 Task: Calculate the travel distance between Yellowstone National Park and Grand Teton National Park.
Action: Mouse moved to (203, 61)
Screenshot: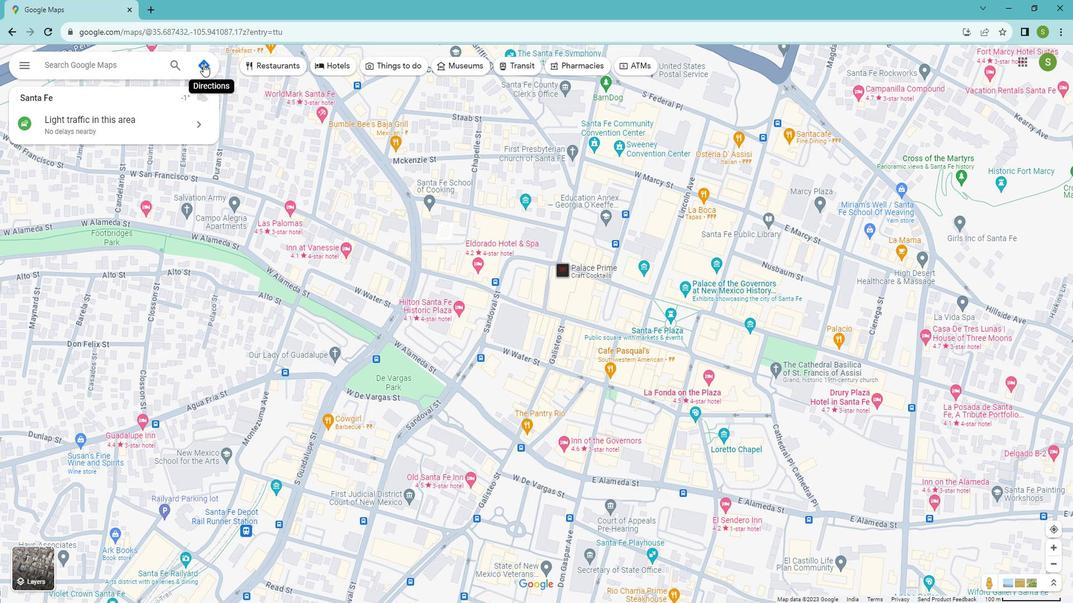 
Action: Mouse pressed left at (203, 61)
Screenshot: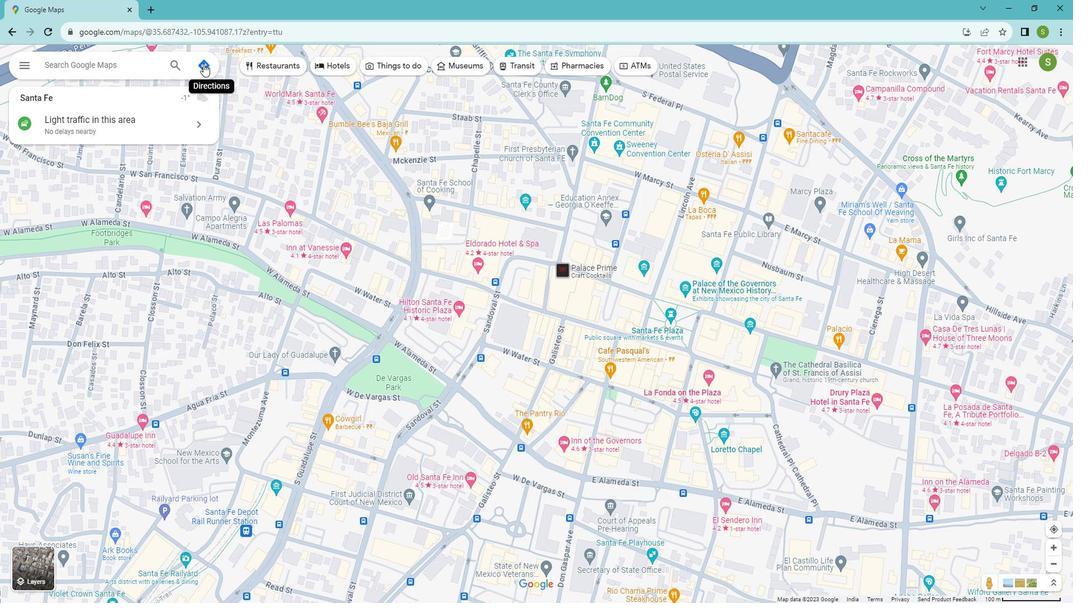 
Action: Mouse moved to (94, 94)
Screenshot: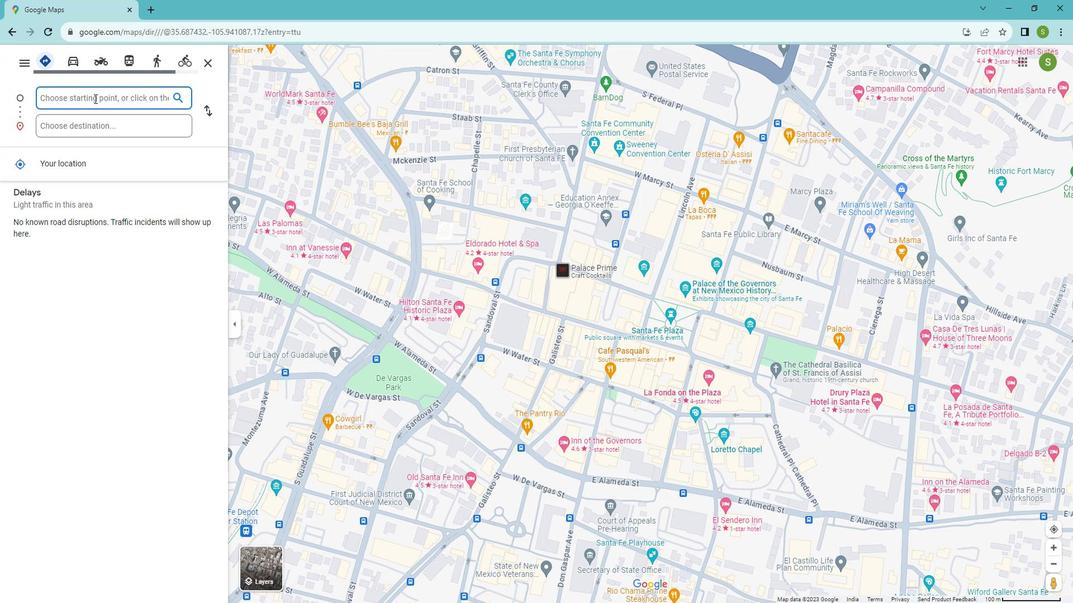 
Action: Mouse pressed left at (94, 94)
Screenshot: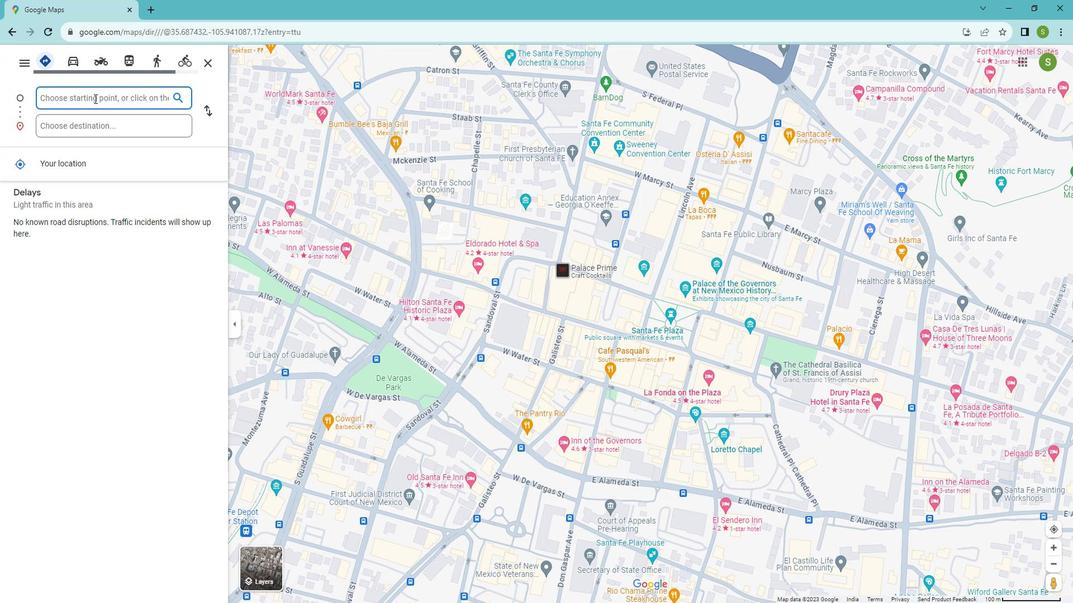 
Action: Key pressed <Key.shift>Yellowstone<Key.space><Key.shift>National<Key.space><Key.shift>Park
Screenshot: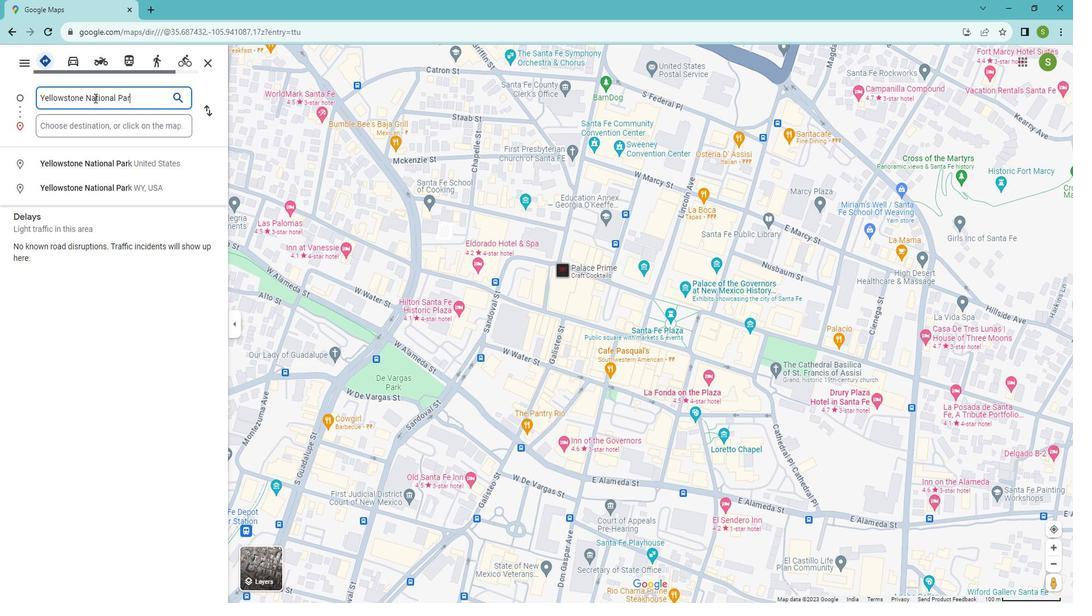 
Action: Mouse moved to (125, 157)
Screenshot: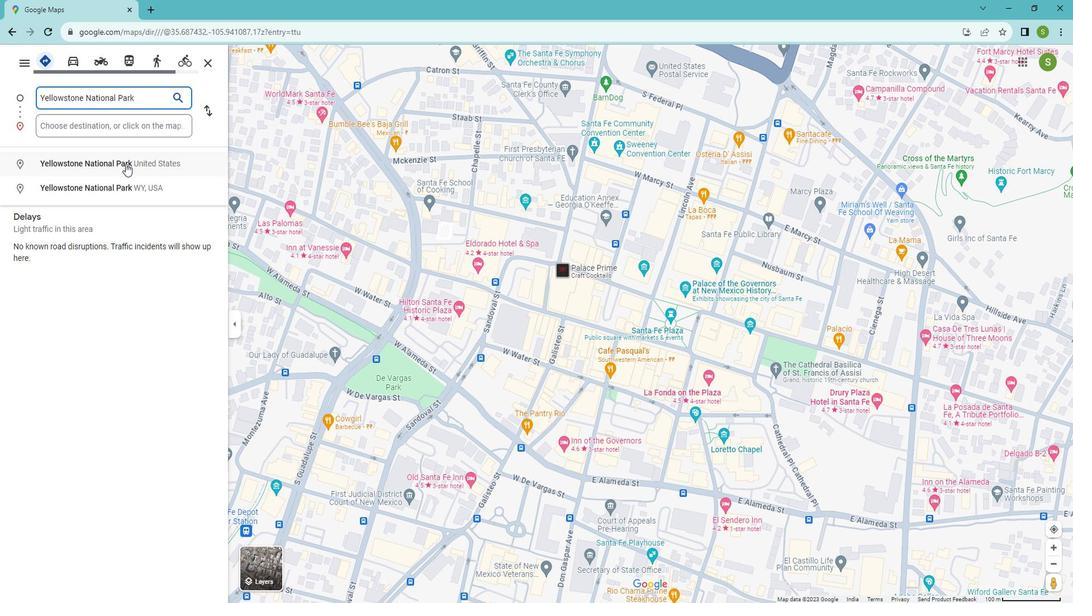 
Action: Mouse pressed left at (125, 157)
Screenshot: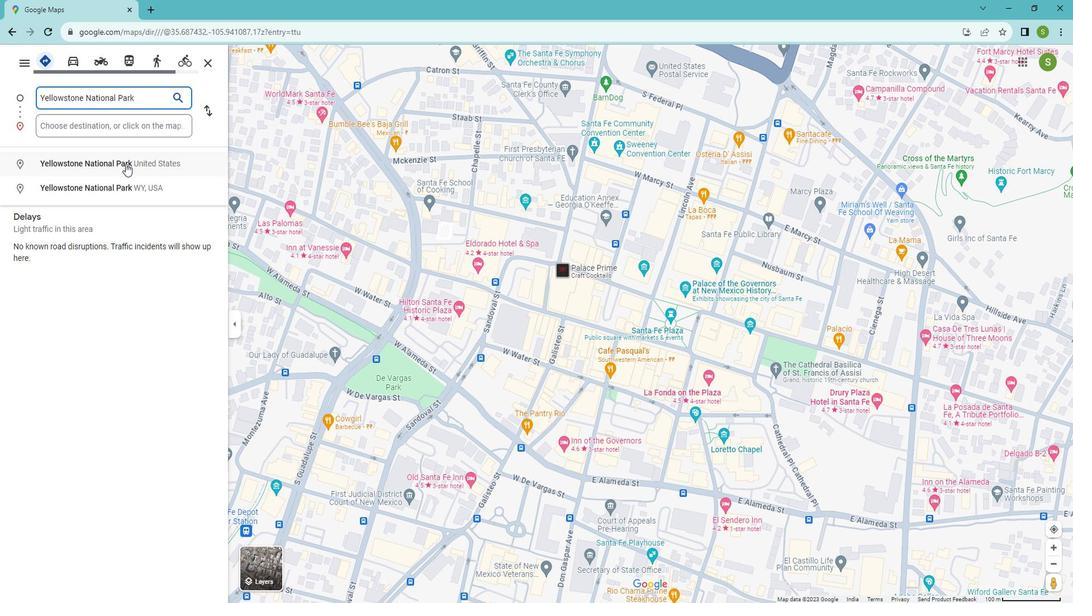 
Action: Mouse moved to (110, 122)
Screenshot: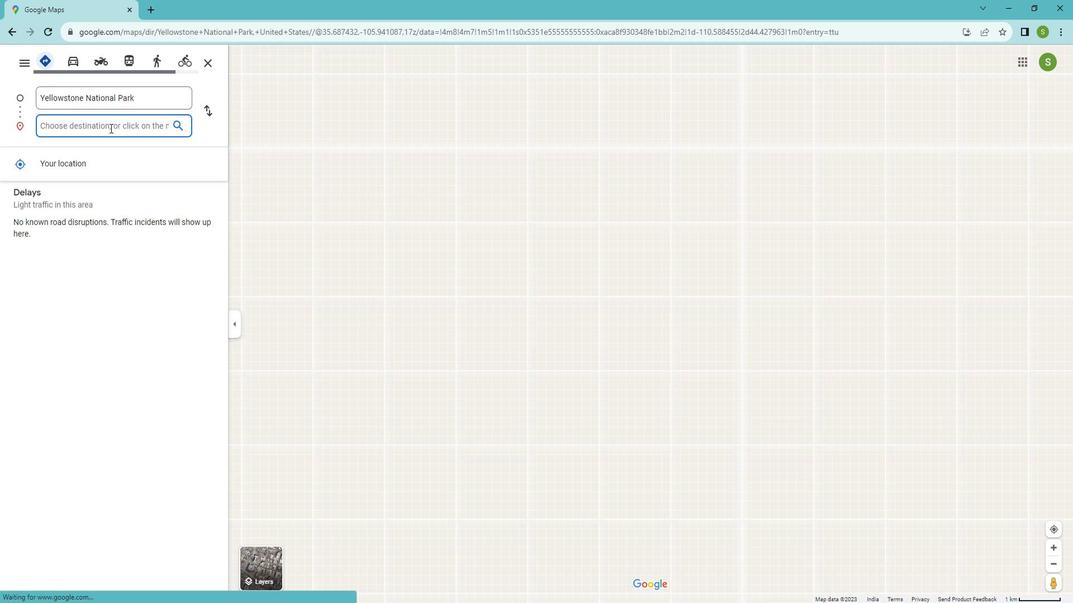 
Action: Mouse pressed left at (110, 122)
Screenshot: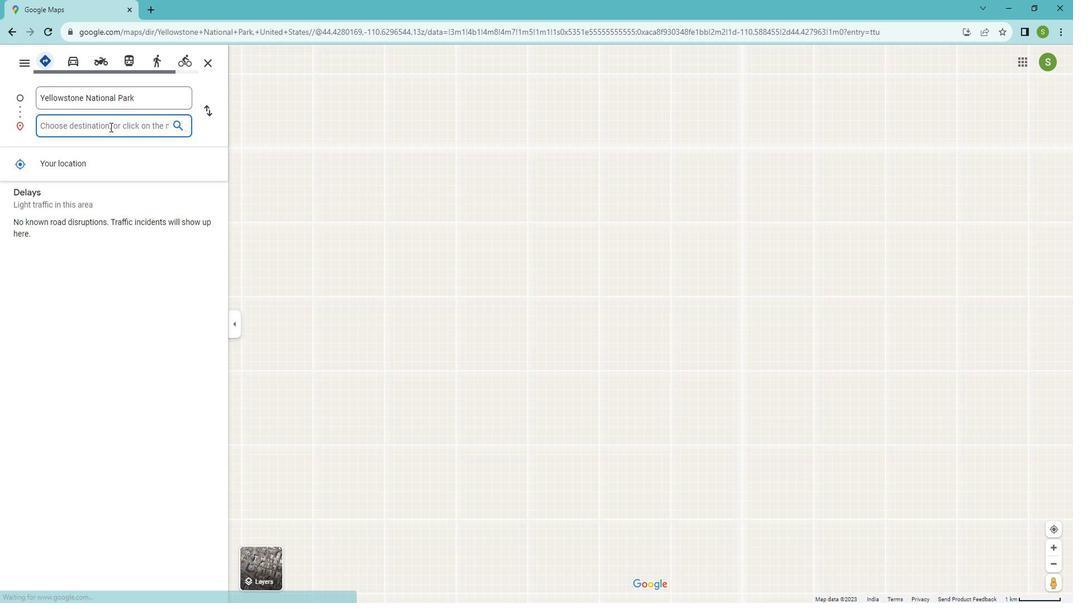 
Action: Mouse moved to (110, 121)
Screenshot: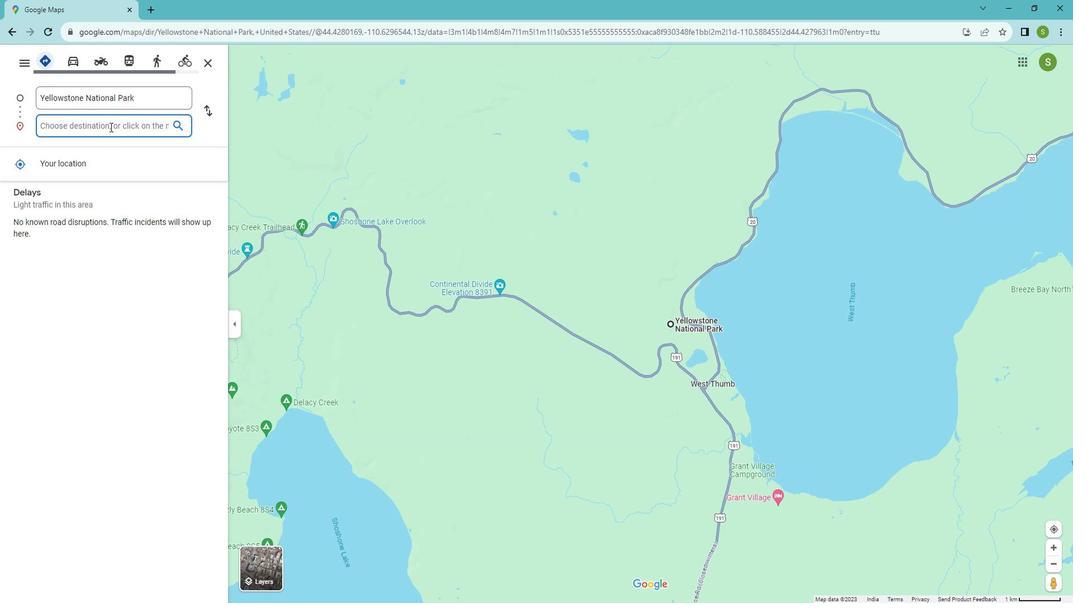
Action: Key pressed <Key.shift>Grand<Key.space><Key.shift>Teton
Screenshot: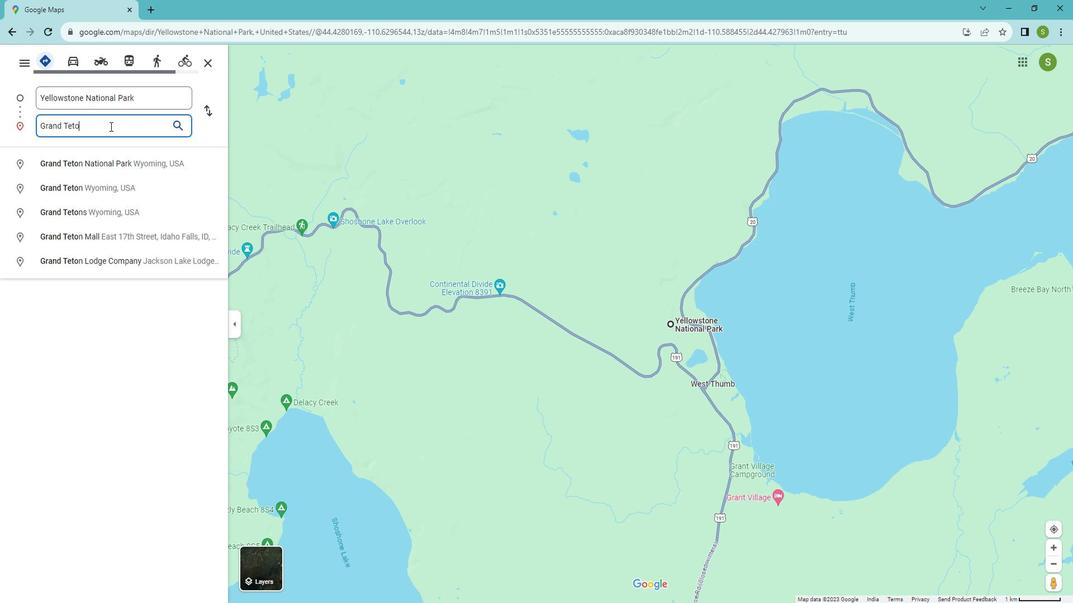 
Action: Mouse moved to (144, 159)
Screenshot: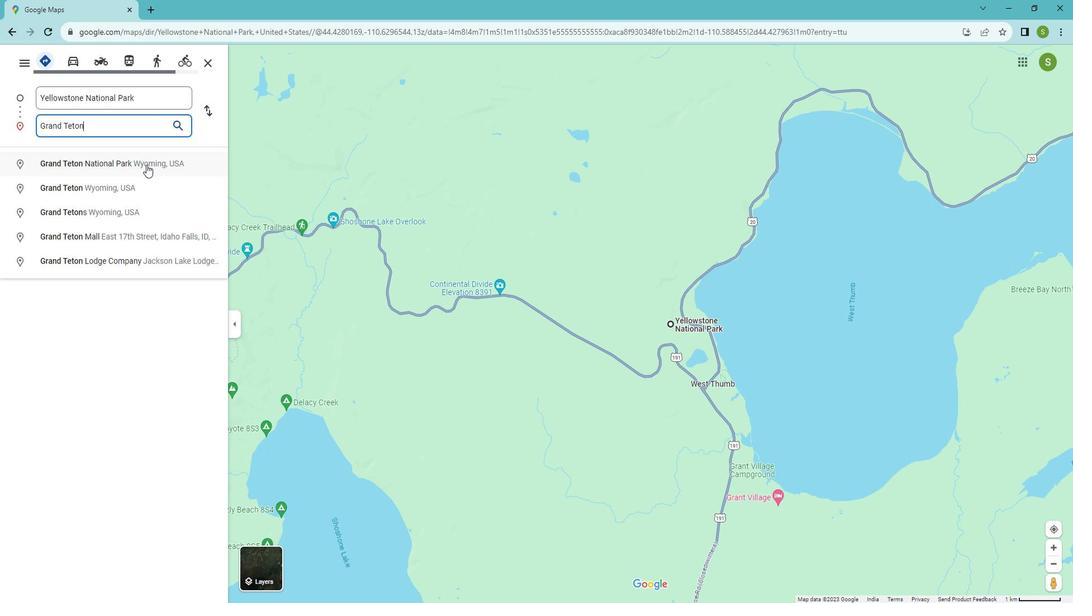 
Action: Mouse pressed left at (144, 159)
Screenshot: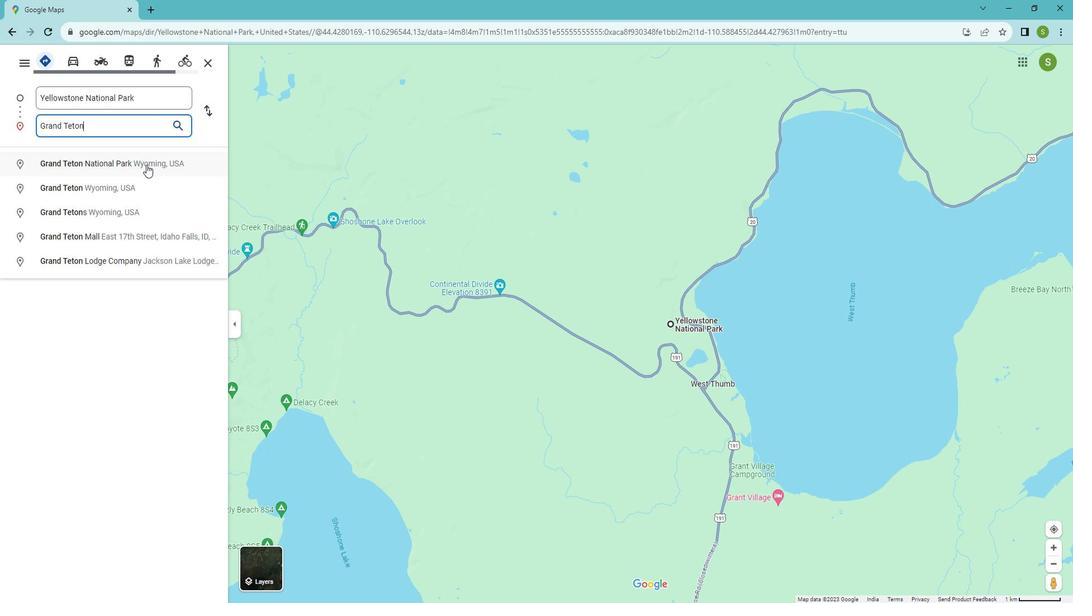 
Action: Mouse moved to (48, 295)
Screenshot: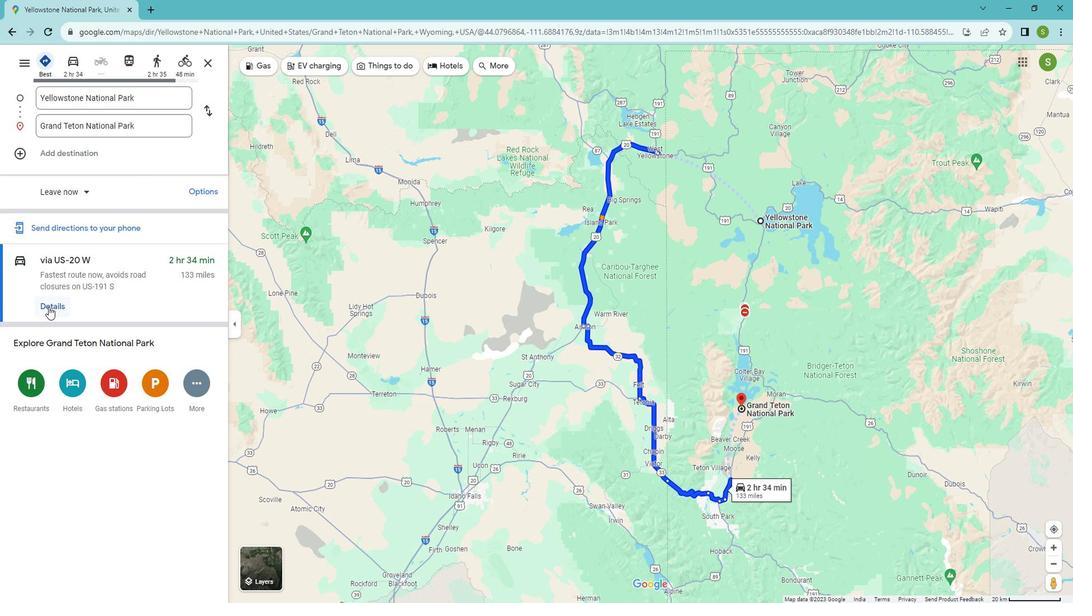 
Action: Mouse pressed left at (48, 295)
Screenshot: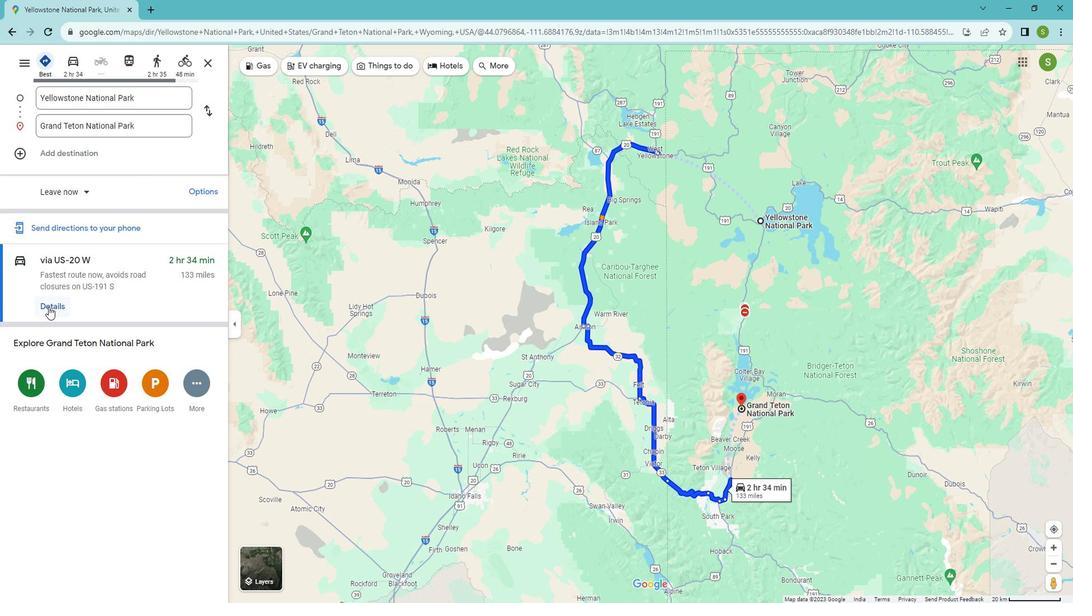 
Action: Mouse moved to (16, 60)
Screenshot: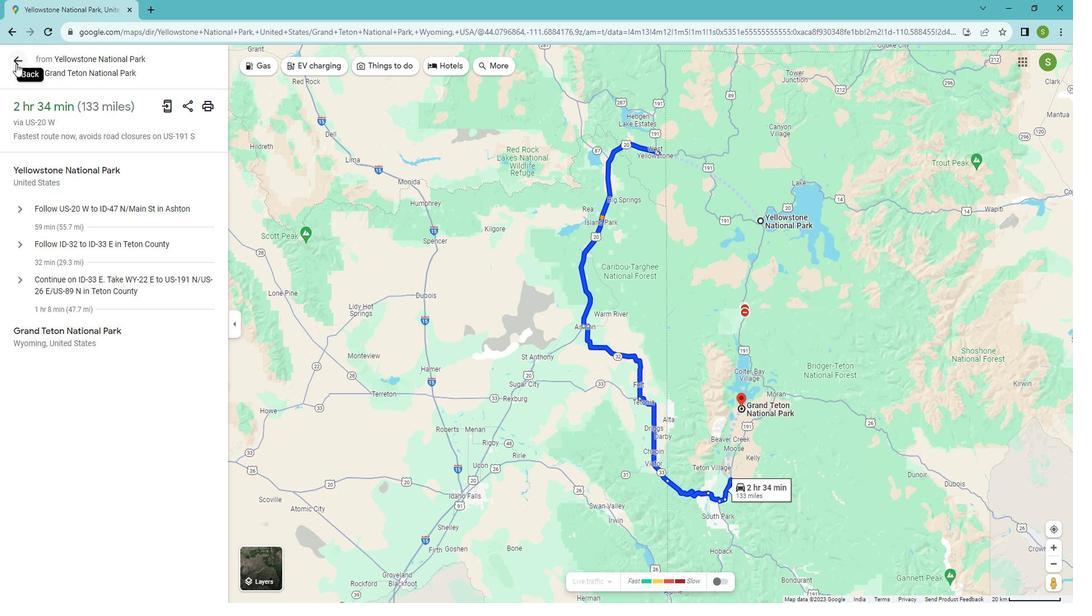 
Action: Mouse pressed left at (16, 60)
Screenshot: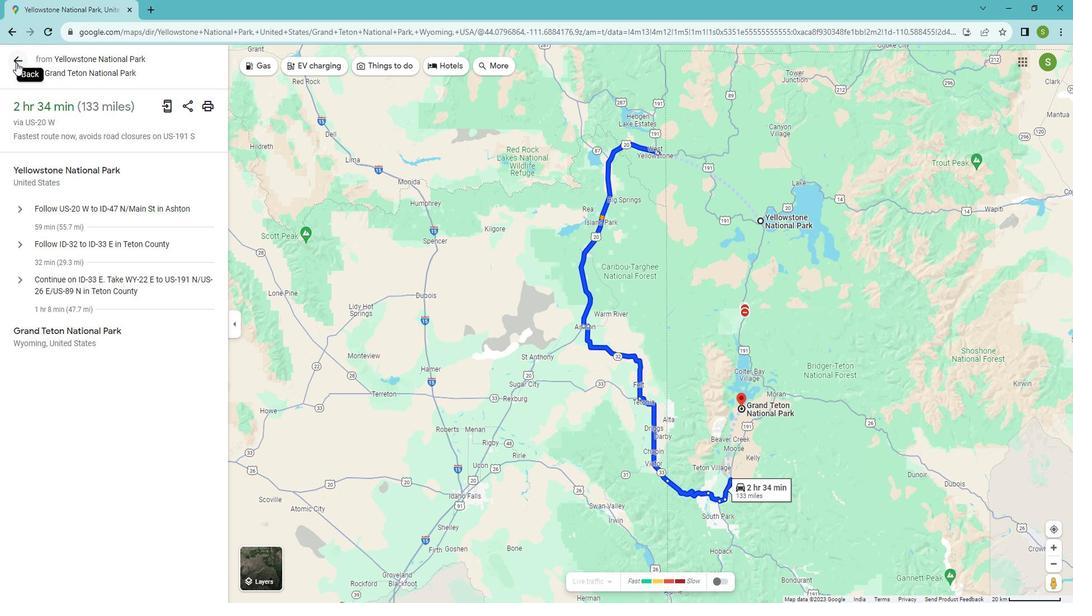 
Action: Mouse moved to (72, 63)
Screenshot: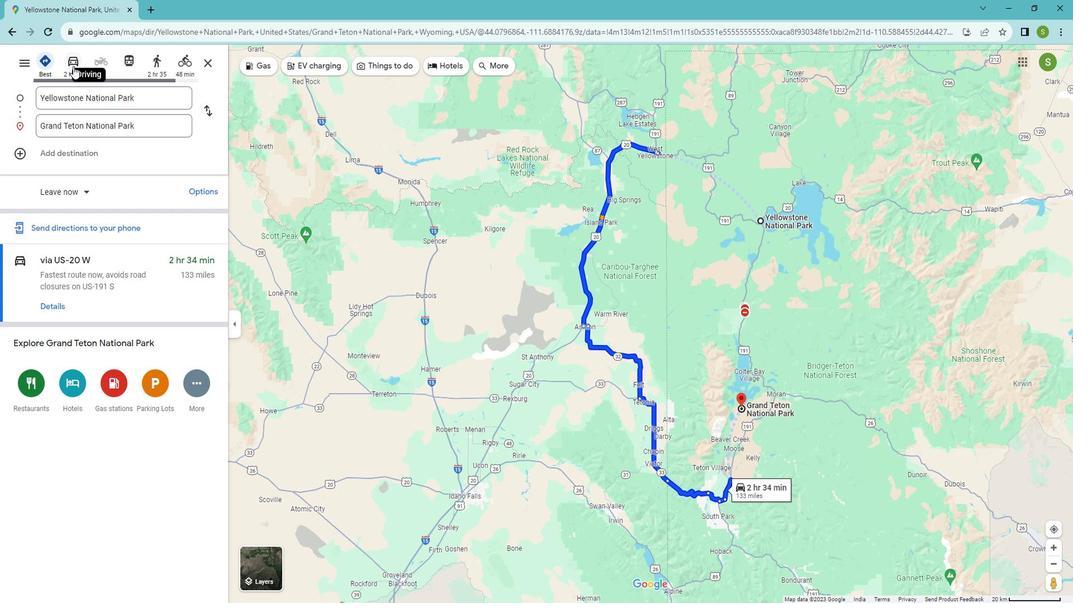 
Action: Mouse pressed left at (72, 63)
Screenshot: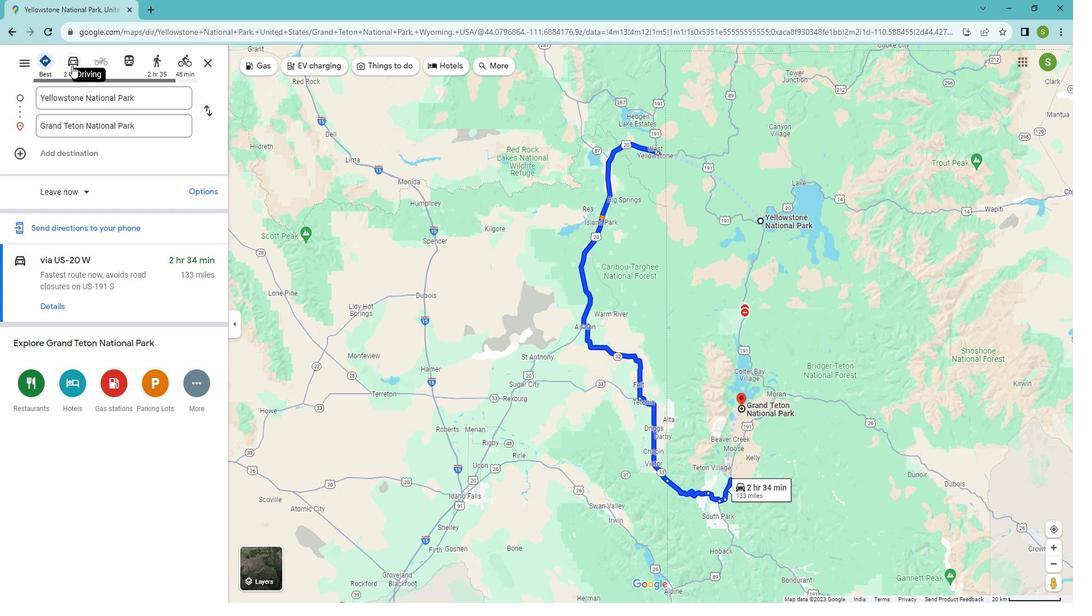 
Action: Mouse moved to (205, 102)
Screenshot: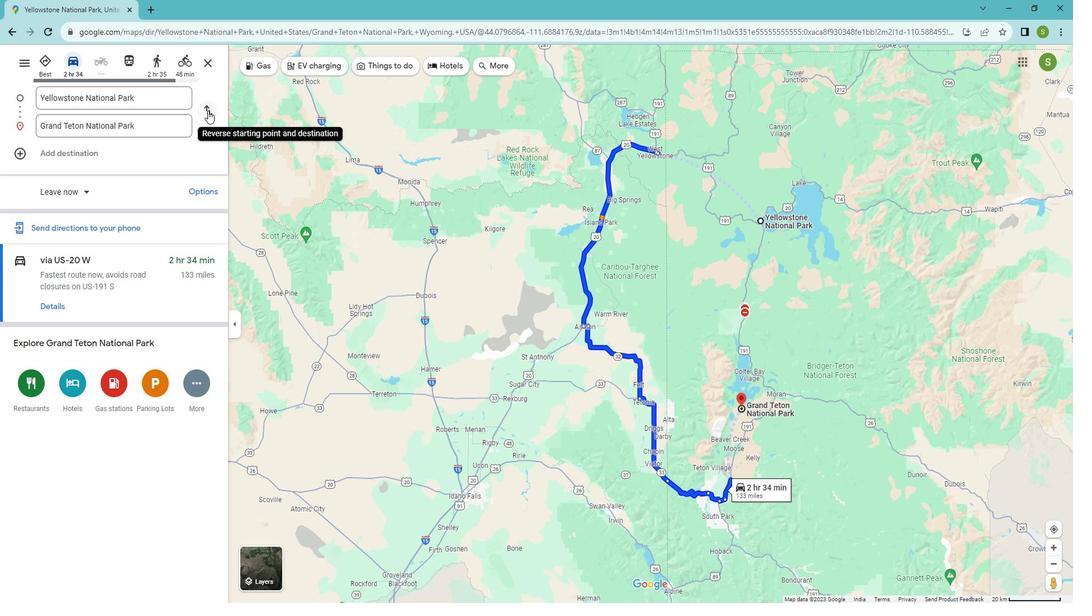
Action: Mouse pressed left at (205, 102)
Screenshot: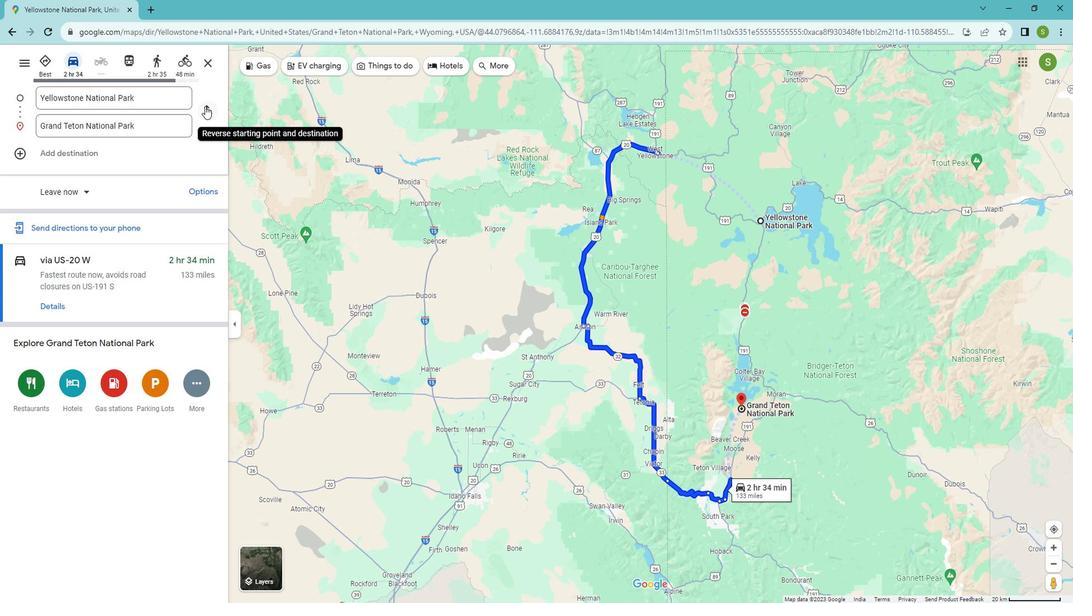 
Action: Mouse moved to (155, 59)
Screenshot: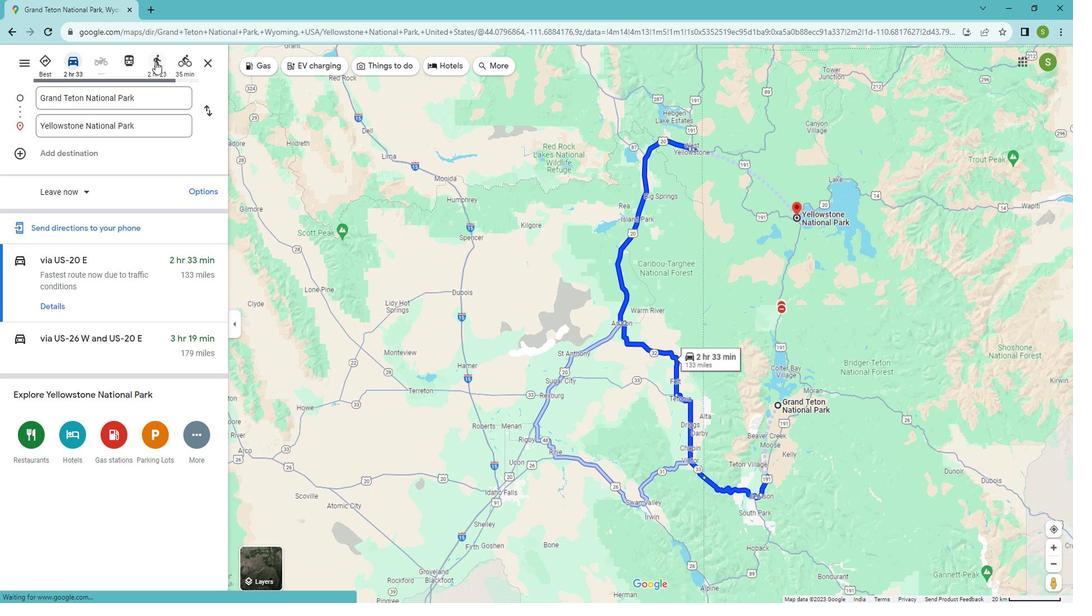 
Action: Mouse pressed left at (155, 59)
Screenshot: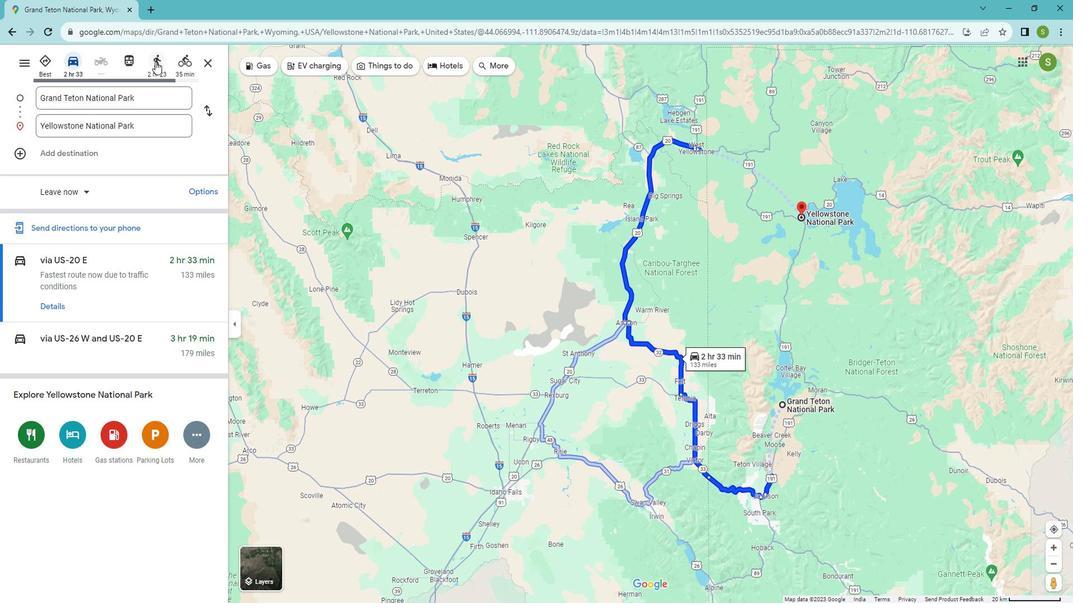
Action: Mouse moved to (180, 62)
Screenshot: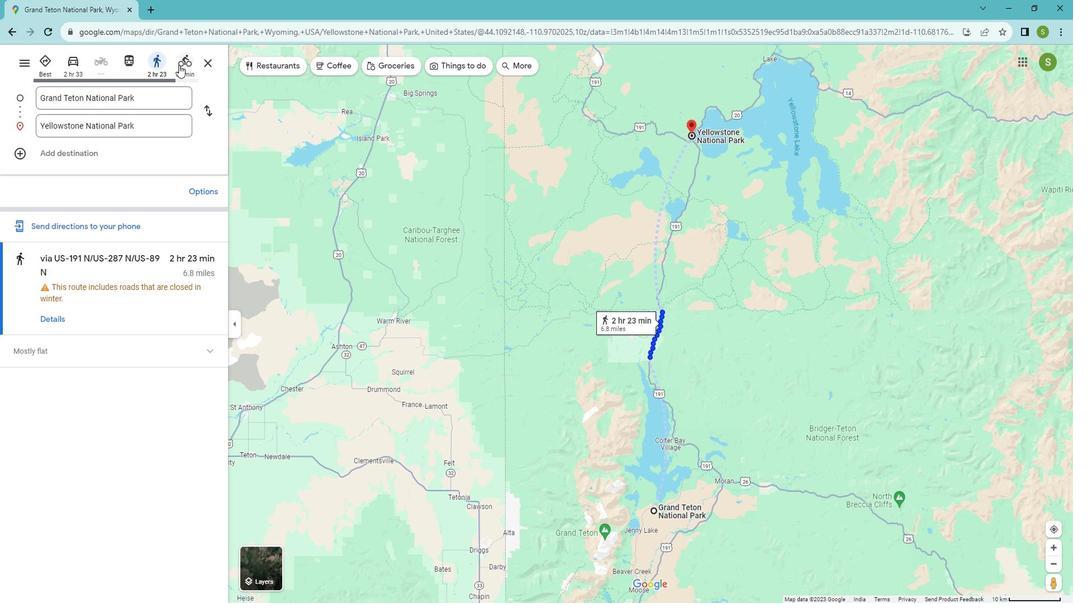 
Action: Mouse pressed left at (180, 62)
Screenshot: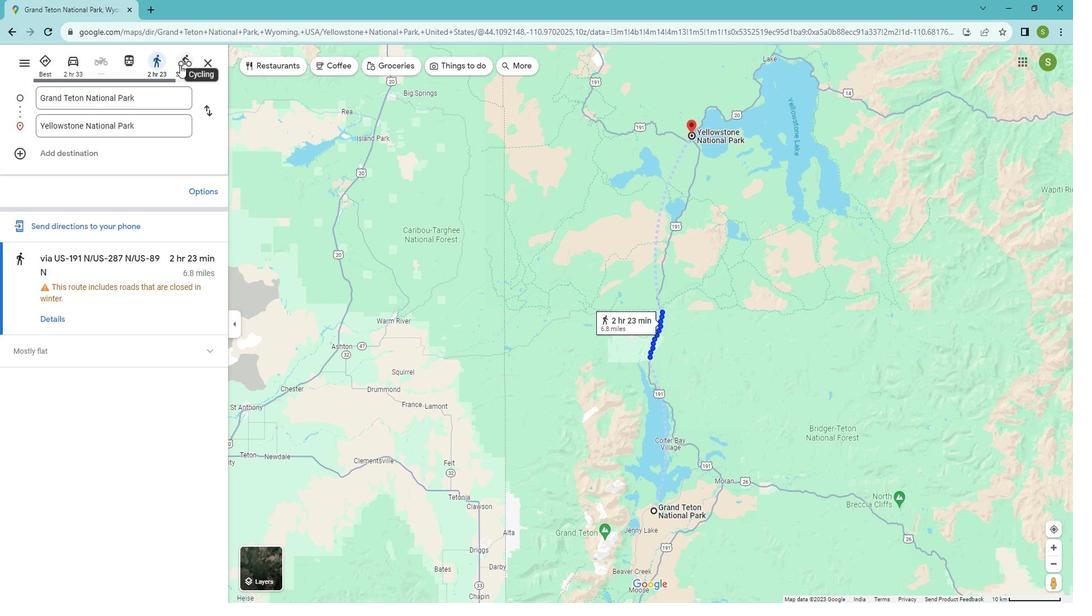 
Action: Mouse moved to (55, 293)
Screenshot: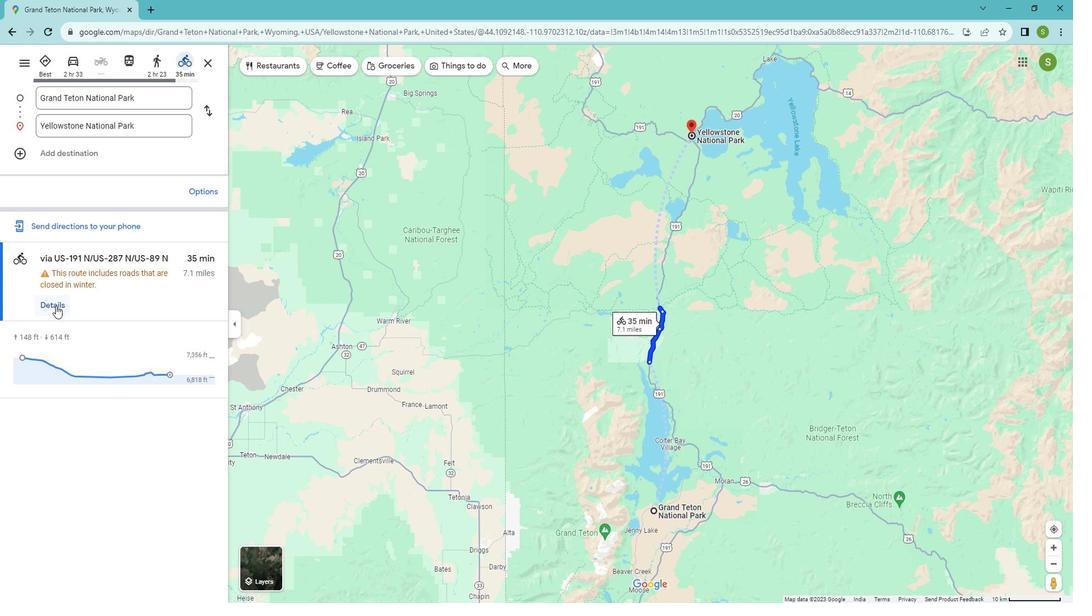 
Action: Mouse pressed left at (55, 293)
Screenshot: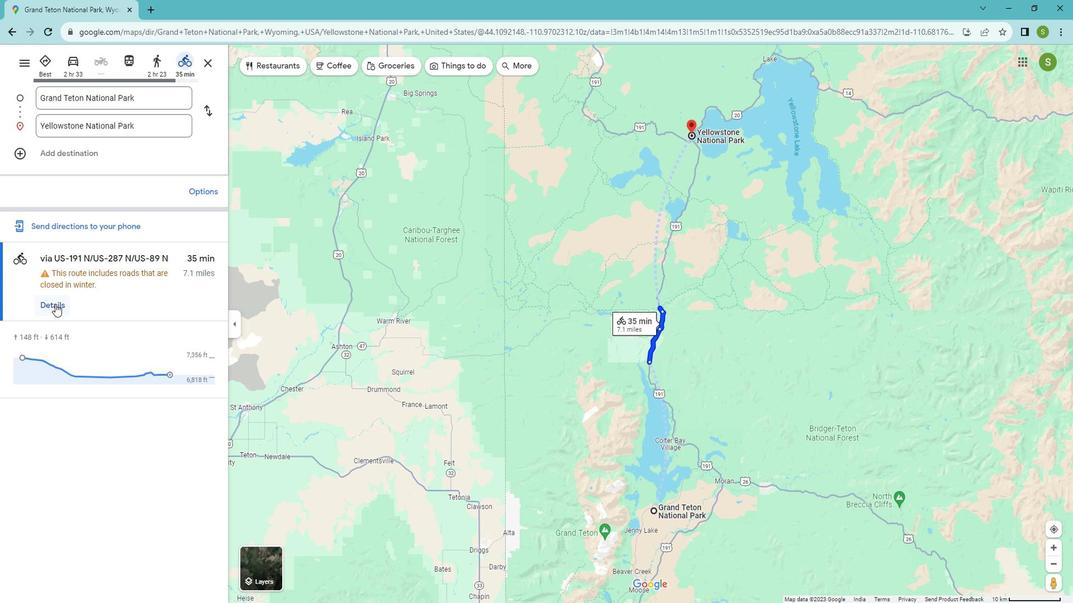 
Action: Mouse moved to (19, 55)
Screenshot: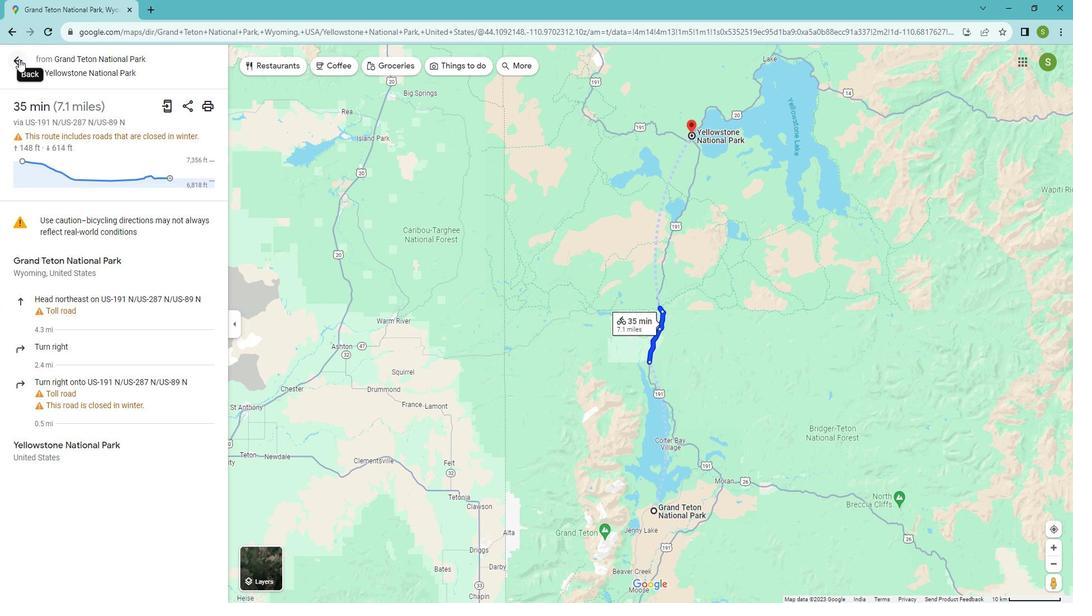 
Action: Mouse pressed left at (19, 55)
Screenshot: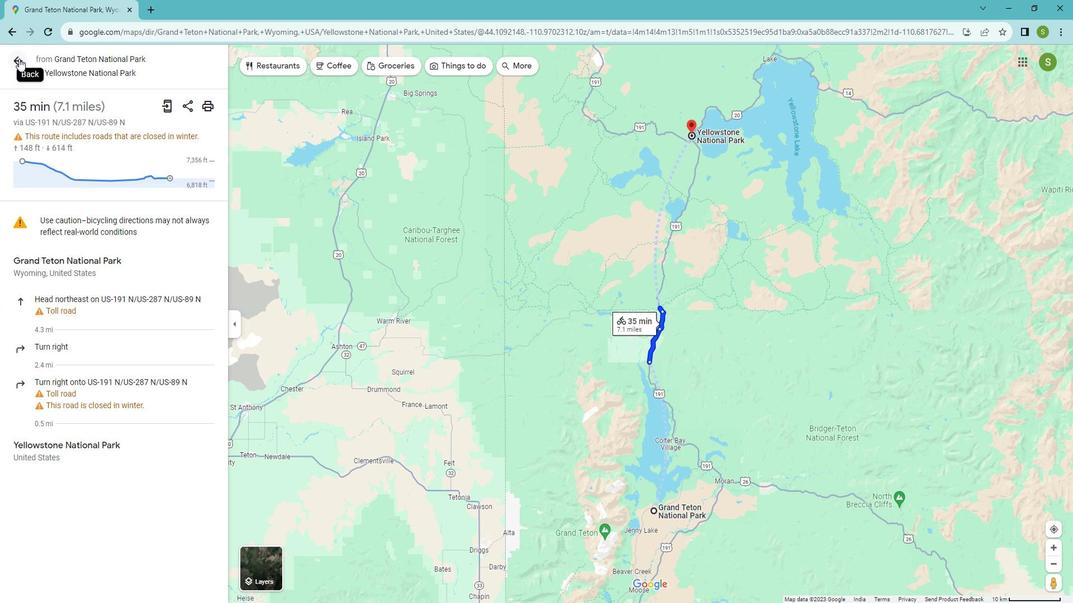 
Action: Mouse moved to (67, 61)
Screenshot: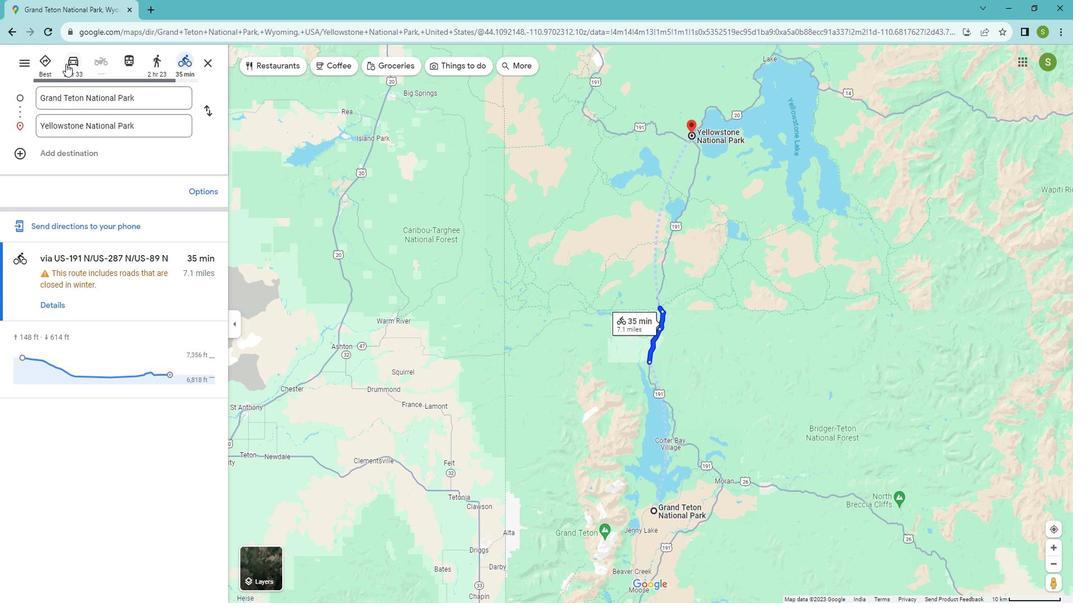 
Action: Mouse pressed left at (67, 61)
Screenshot: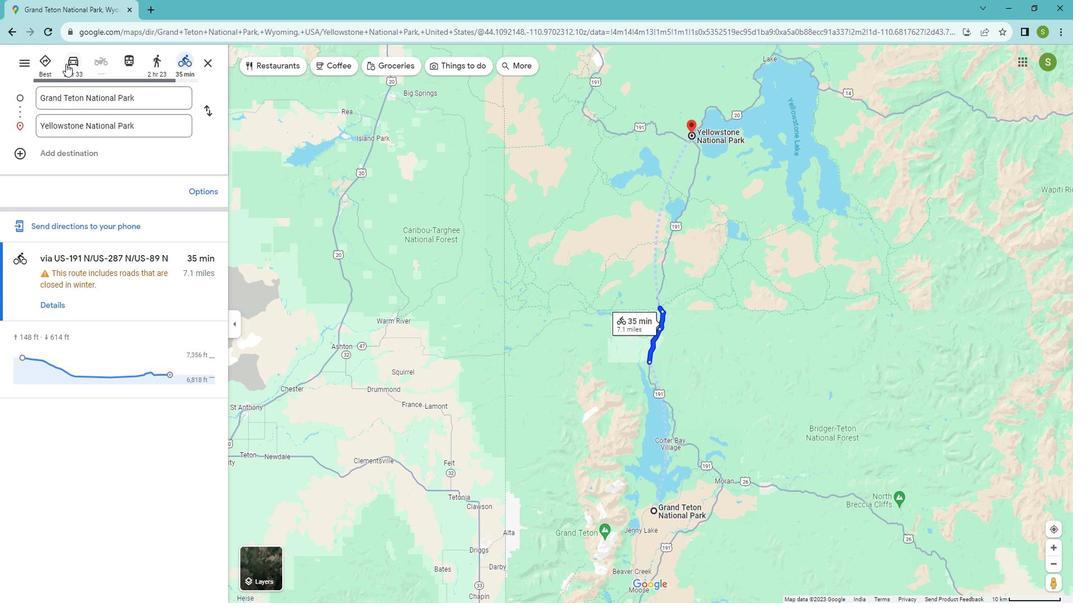 
Action: Mouse moved to (587, 152)
Screenshot: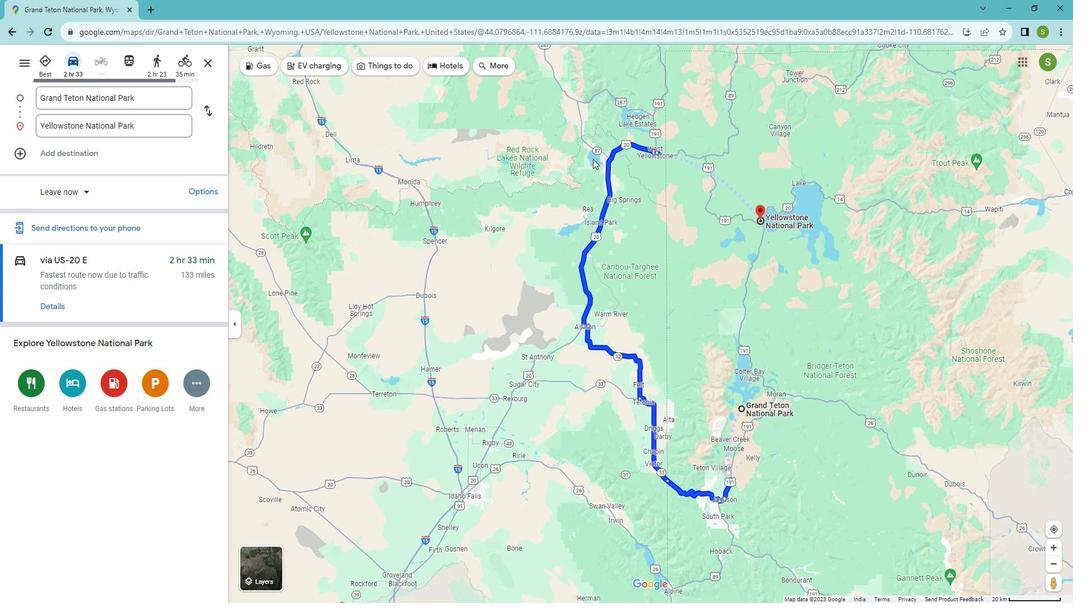 
Action: Mouse pressed right at (587, 152)
Screenshot: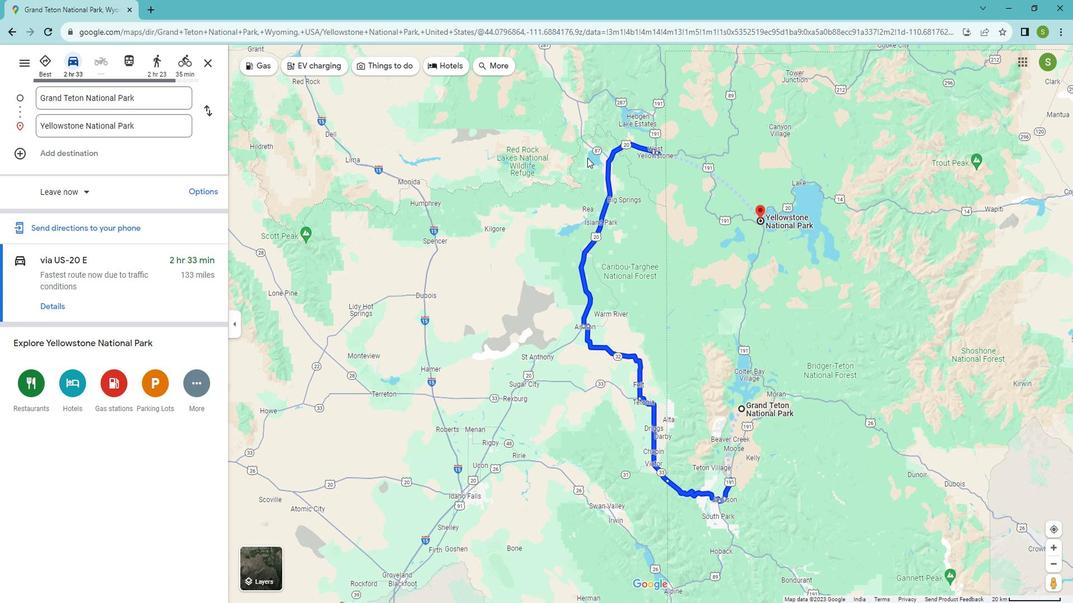 
Action: Mouse moved to (611, 233)
Screenshot: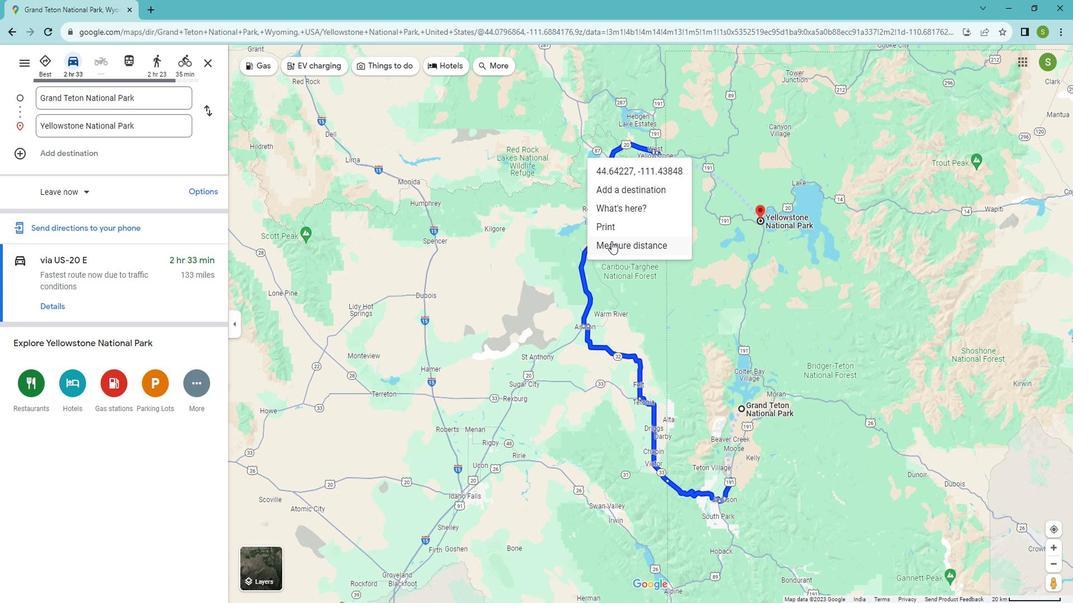
Action: Mouse pressed left at (611, 233)
Screenshot: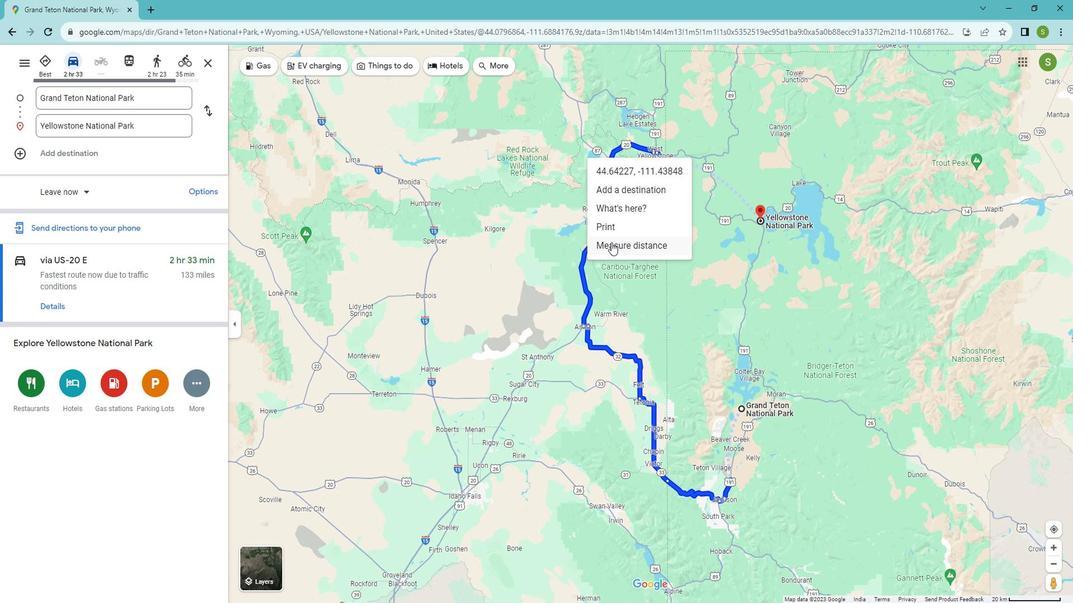 
Action: Mouse moved to (757, 211)
Screenshot: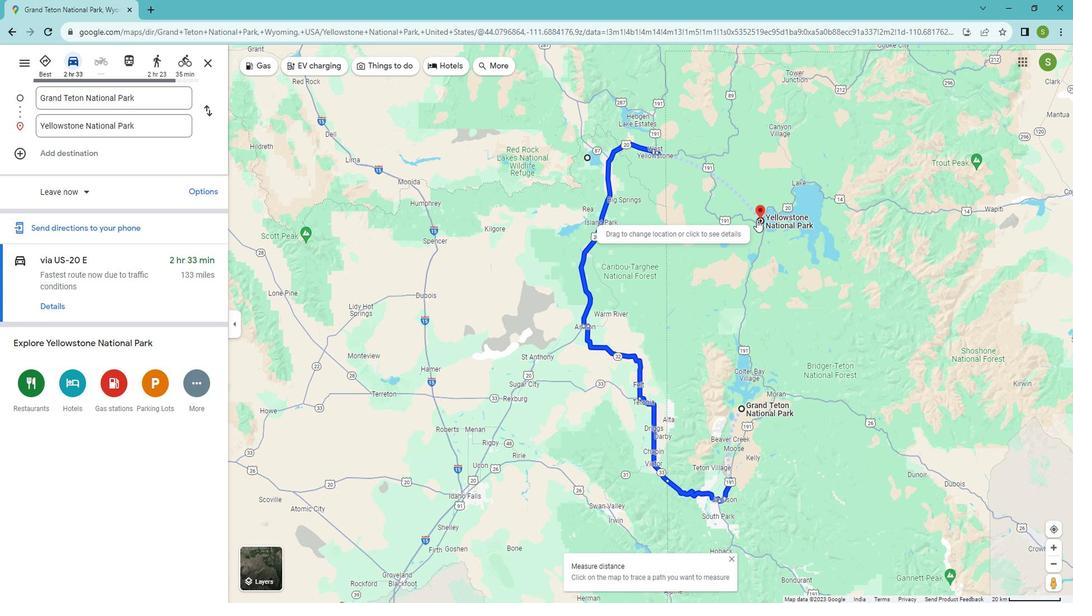 
Action: Mouse pressed left at (757, 211)
Screenshot: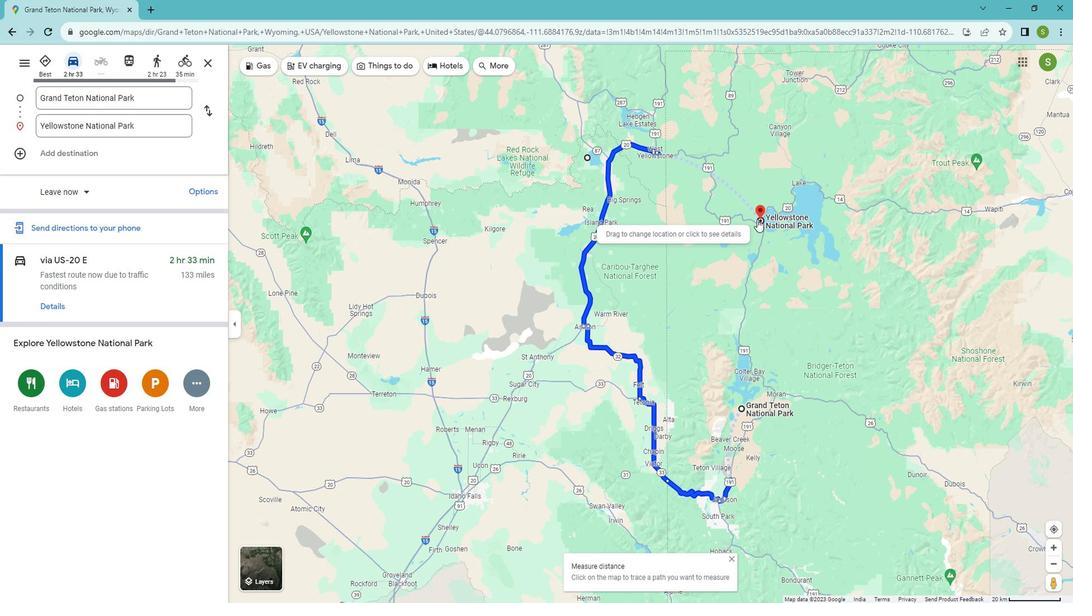 
Action: Mouse moved to (742, 398)
Screenshot: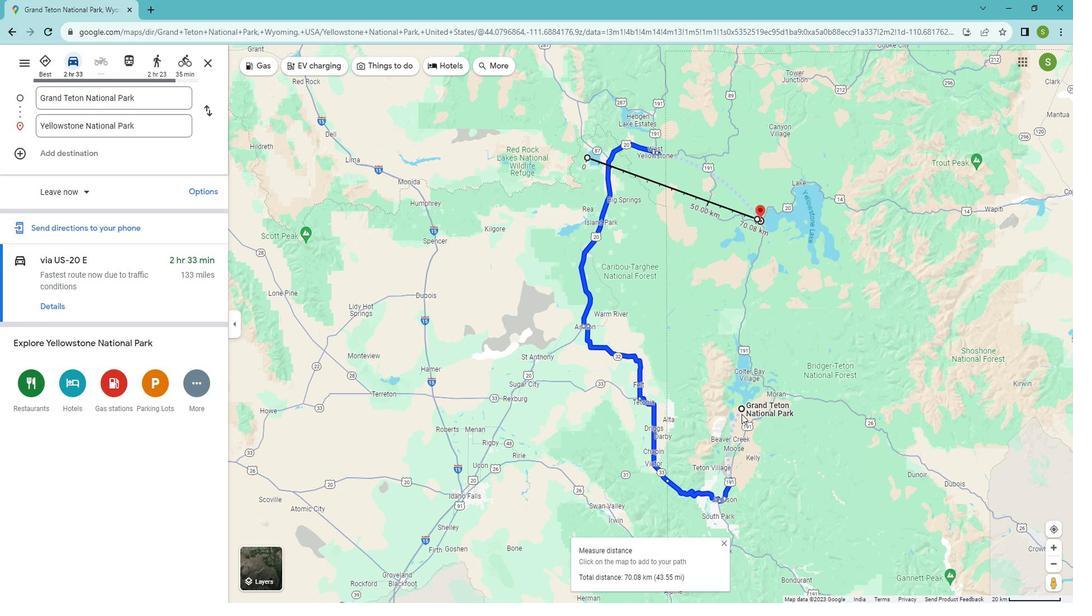 
Action: Mouse pressed left at (742, 398)
Screenshot: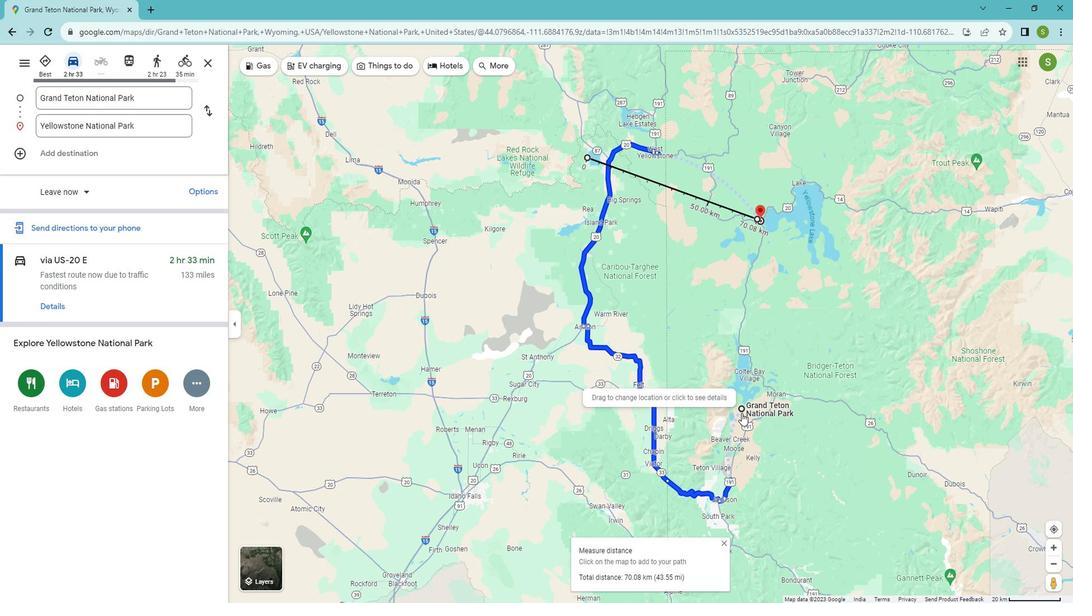 
Action: Mouse moved to (740, 368)
Screenshot: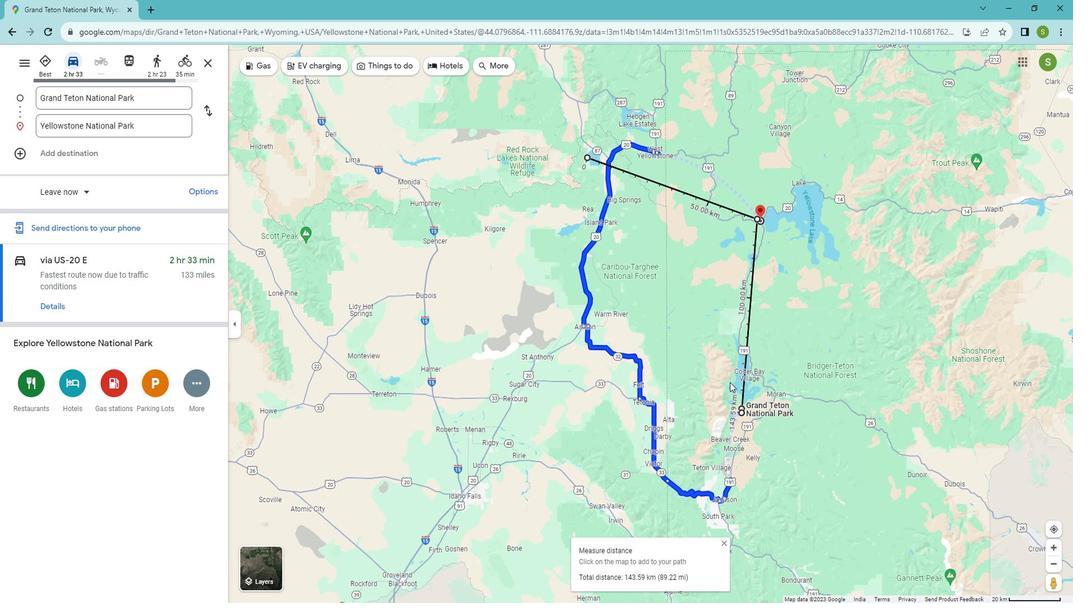 
Action: Mouse pressed right at (740, 368)
Screenshot: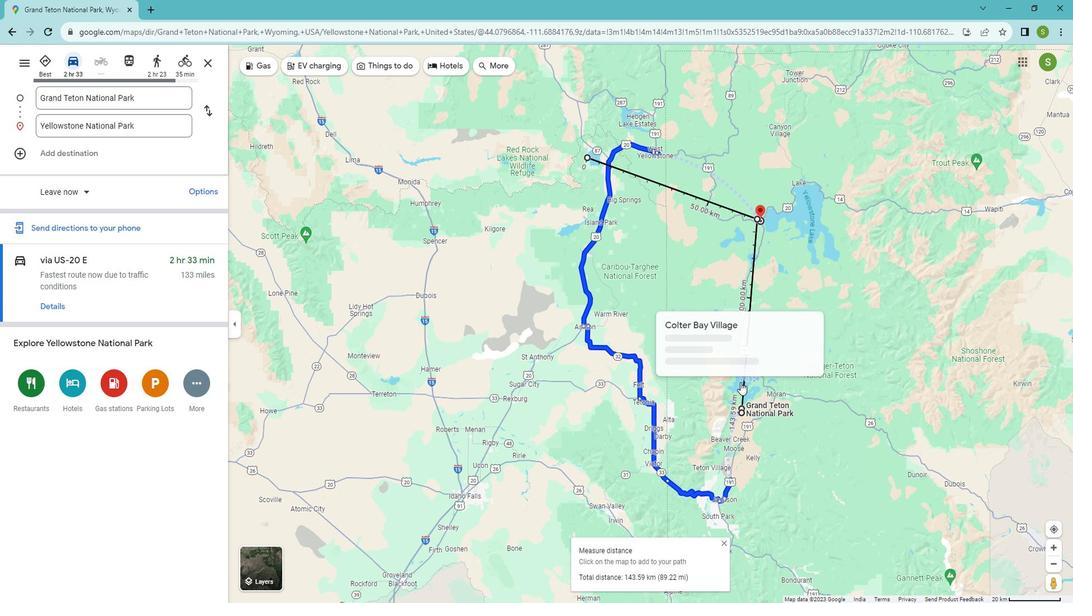 
Action: Mouse moved to (775, 465)
Screenshot: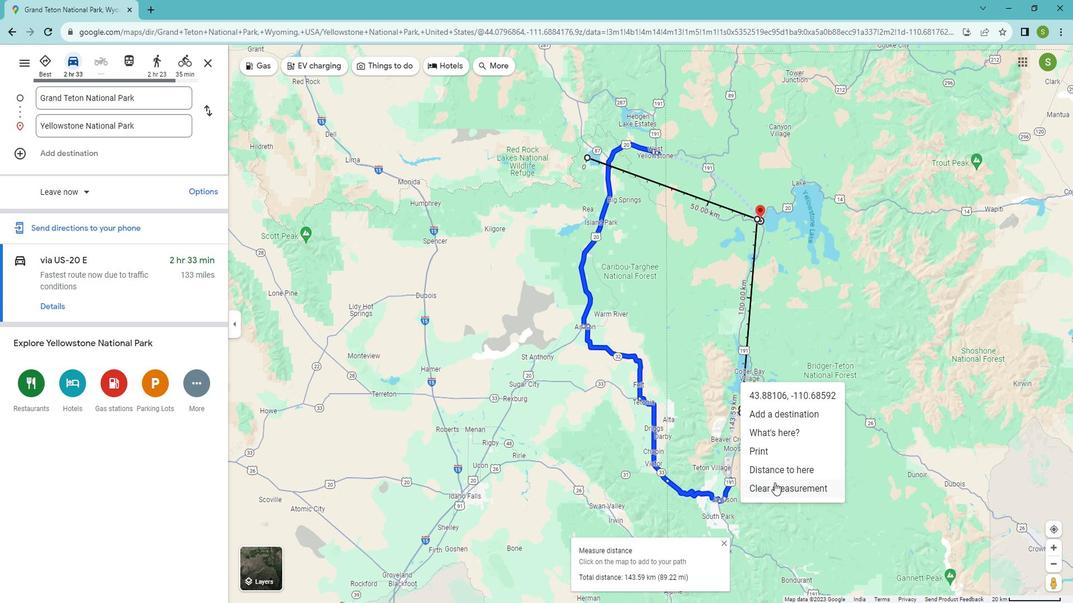 
Action: Mouse pressed left at (775, 465)
Screenshot: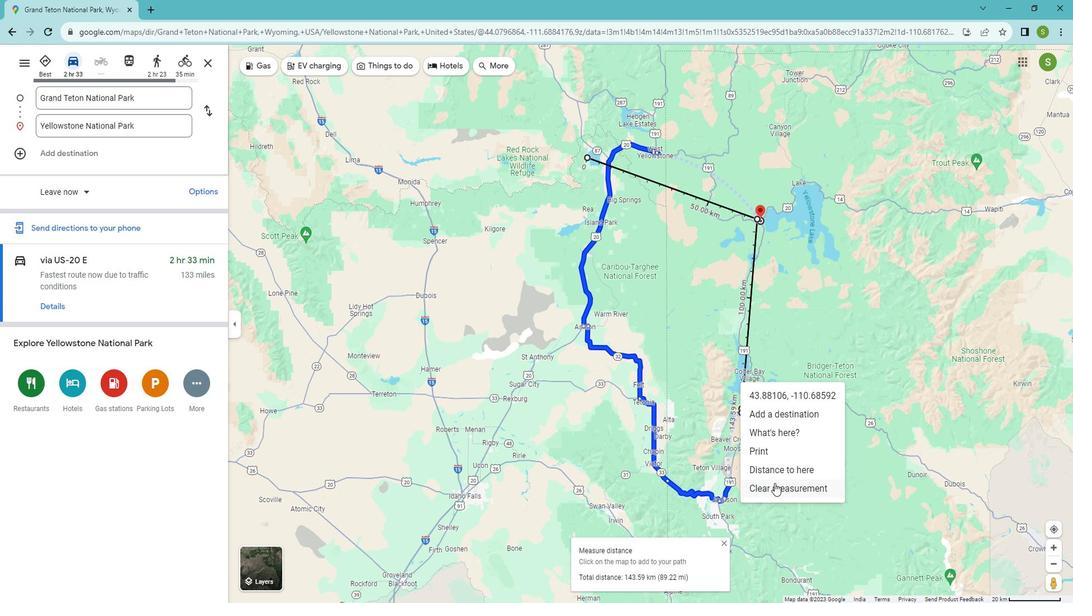 
Action: Mouse moved to (759, 210)
Screenshot: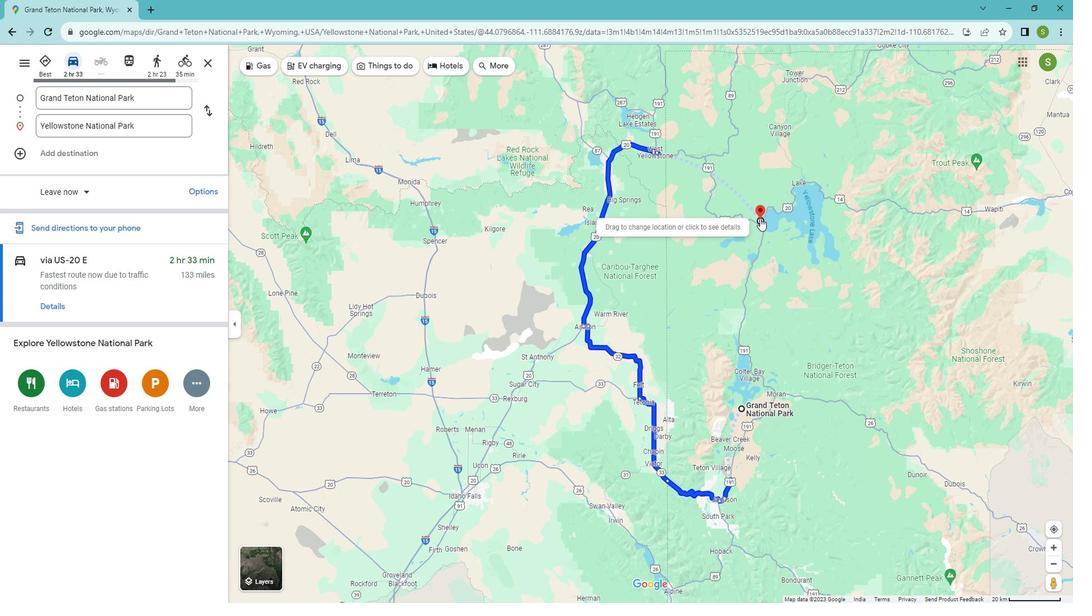 
Action: Mouse pressed left at (759, 210)
Screenshot: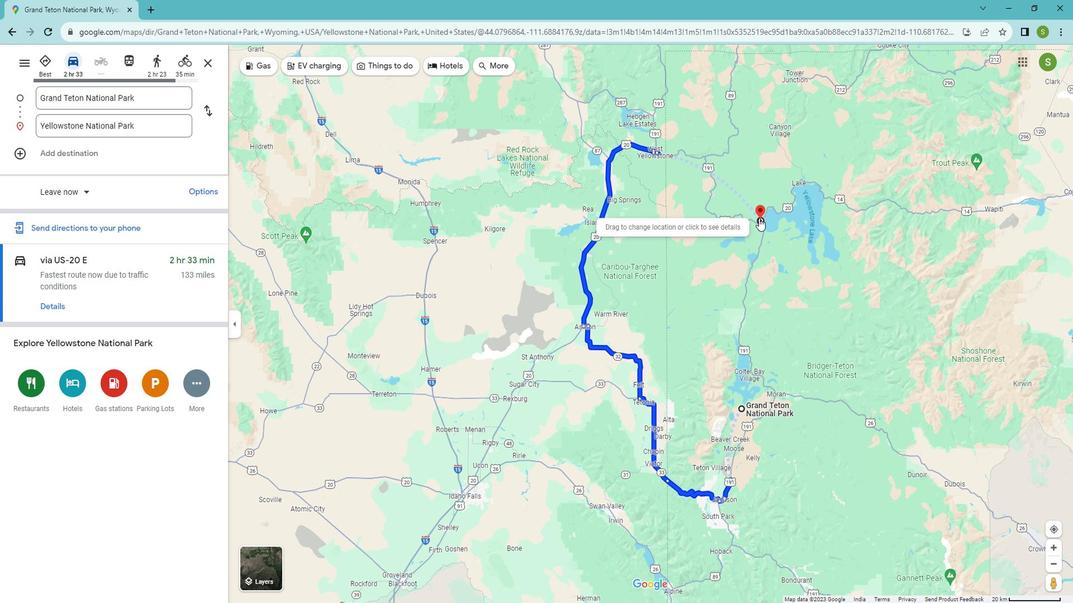 
Action: Mouse moved to (653, 142)
Screenshot: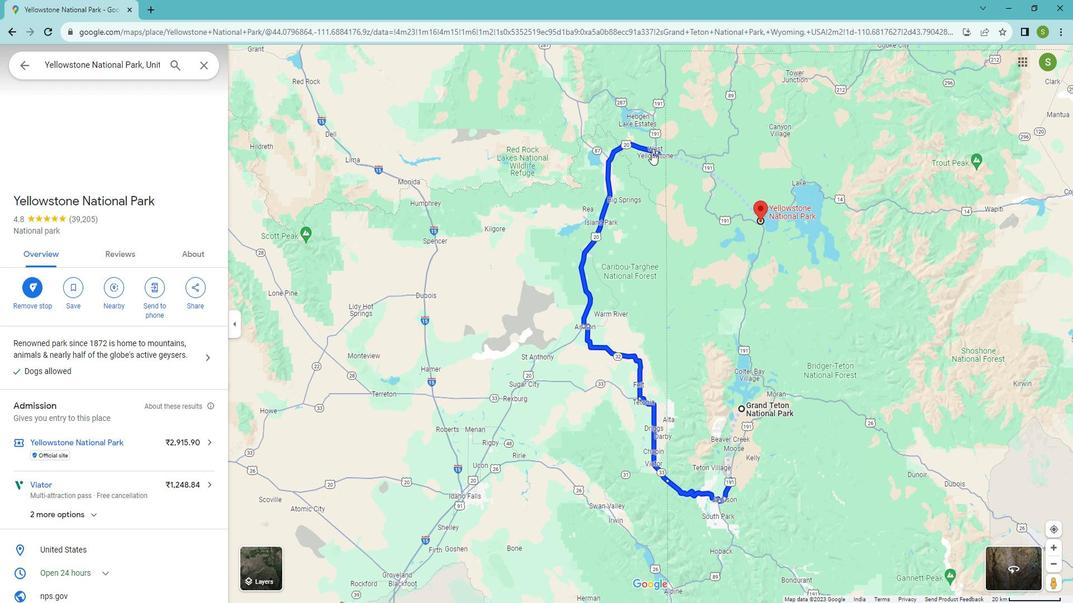 
Action: Mouse pressed left at (653, 142)
Screenshot: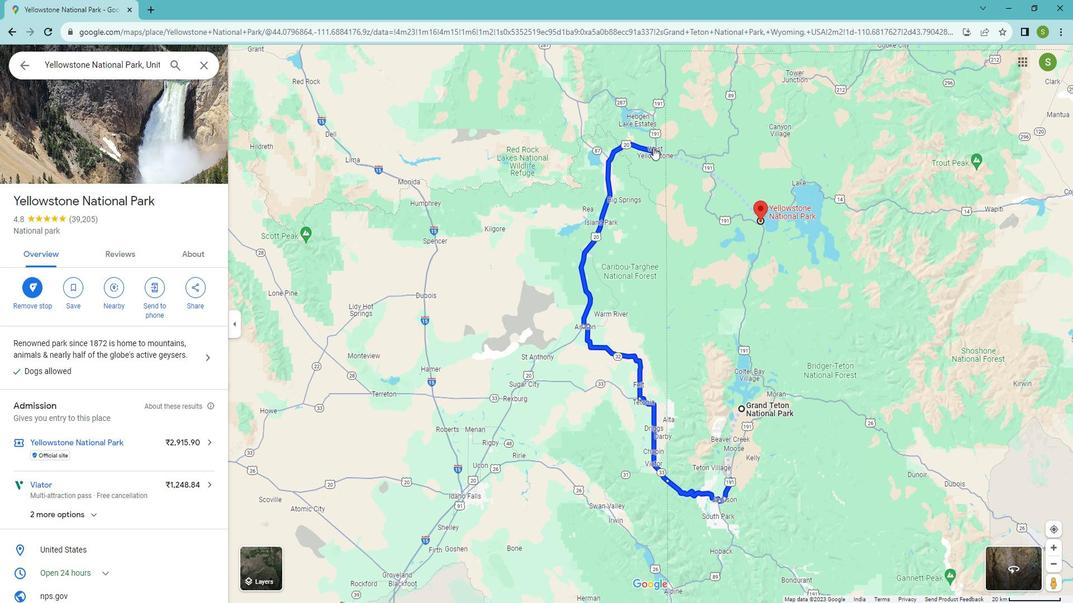 
Action: Mouse moved to (758, 208)
Screenshot: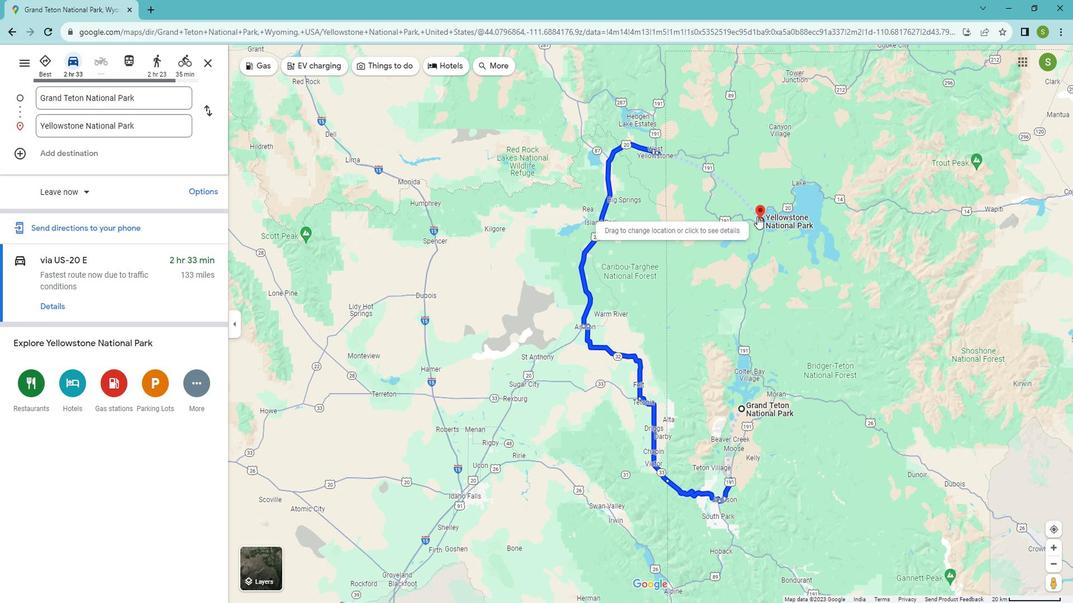 
Action: Mouse pressed left at (758, 208)
Screenshot: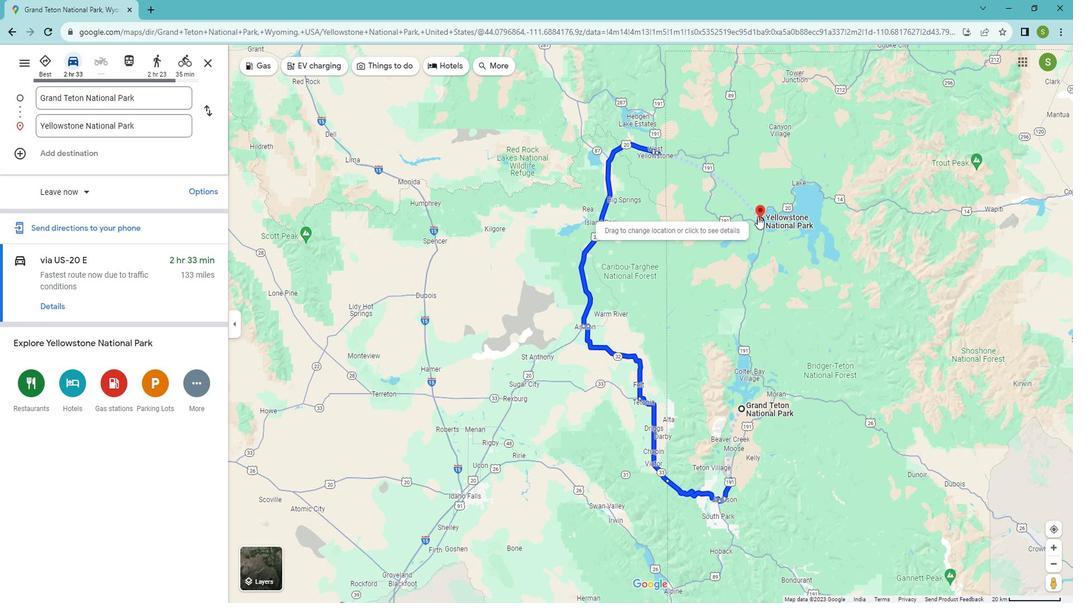 
Action: Mouse pressed right at (758, 208)
Screenshot: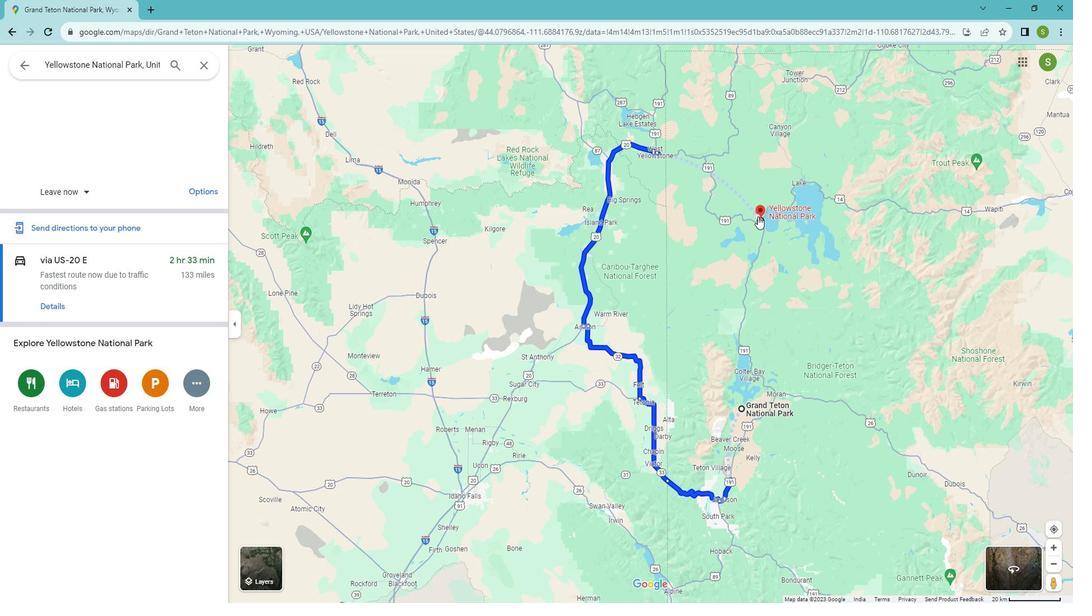 
Action: Mouse moved to (700, 107)
Screenshot: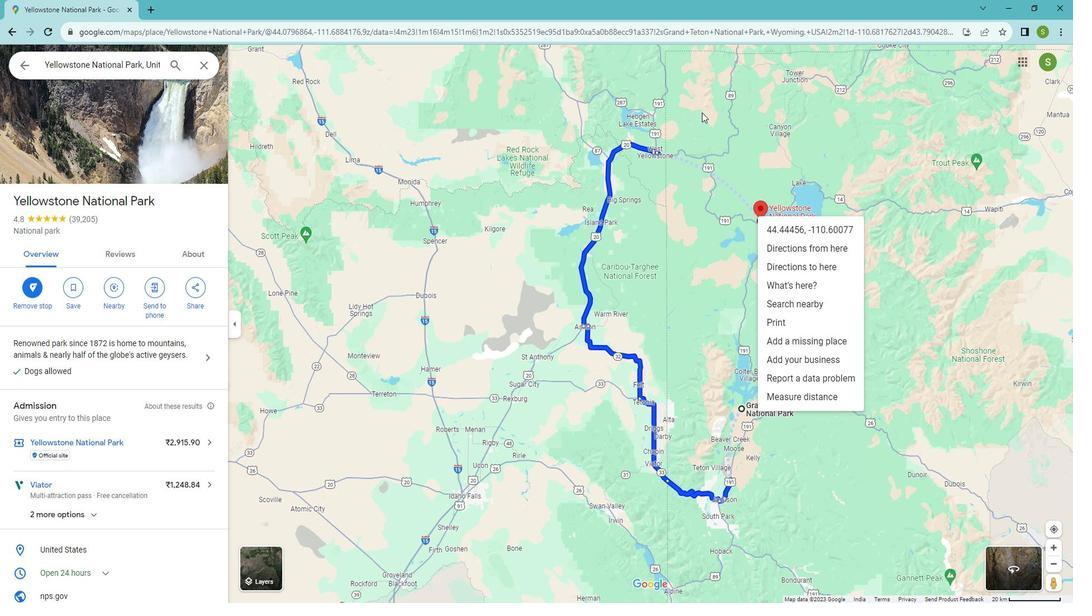
Action: Mouse pressed left at (700, 107)
Screenshot: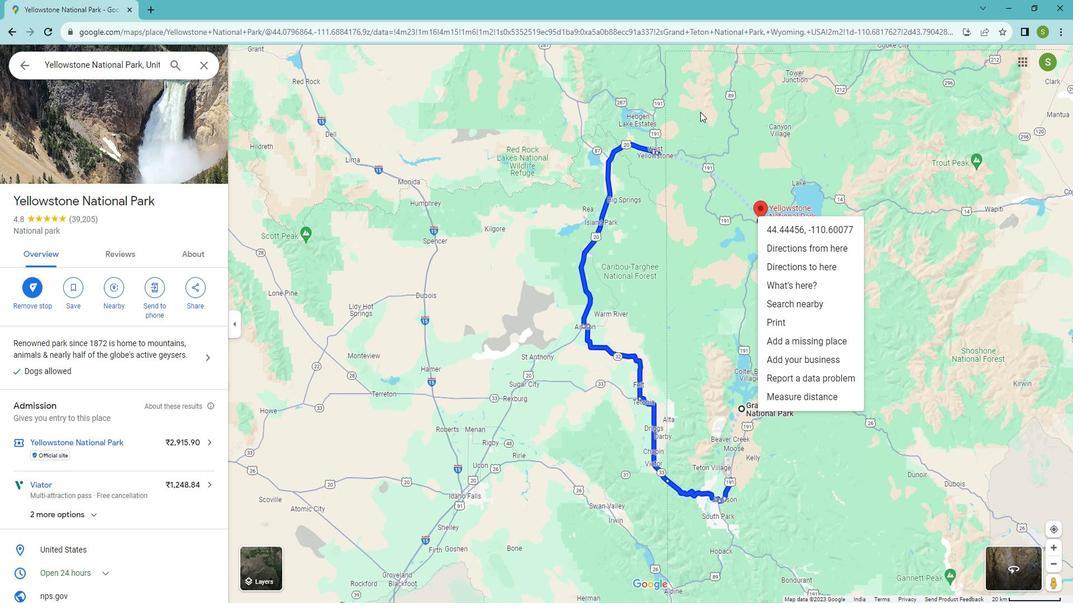 
Action: Mouse moved to (102, 131)
Screenshot: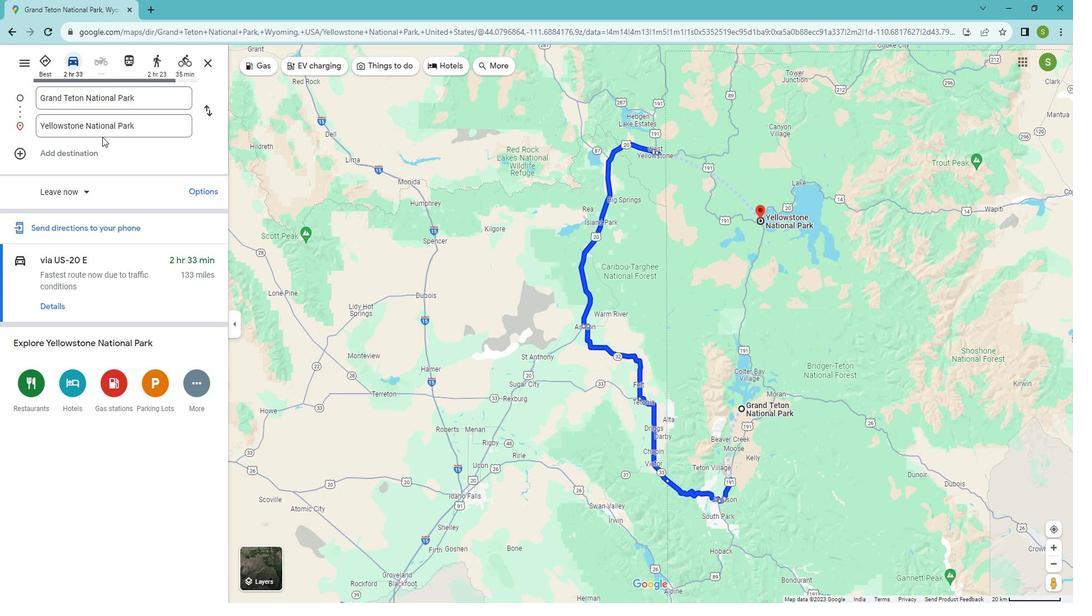 
